 Task: Add an event with the title Marketing Campaign Tracking and Performance Assessment, date '2023/12/12', time 9:15 AM to 11:15 AMand add a description: A conference call with partners serves as a platform for collaborative discussions. It brings together representatives from different organizations or departments to exchange ideas, share updates, and address common challenges. The call enables open and interactive communication, fostering a sense of teamwork and cooperation among partners.Select event color  Graphite . Add location for the event as: 123 Alexanderplatz, Berlin, Germany, logged in from the account softage.5@softage.netand send the event invitation to softage.8@softage.net and softage.9@softage.net. Set a reminder for the event Weekly on Sunday
Action: Mouse moved to (75, 140)
Screenshot: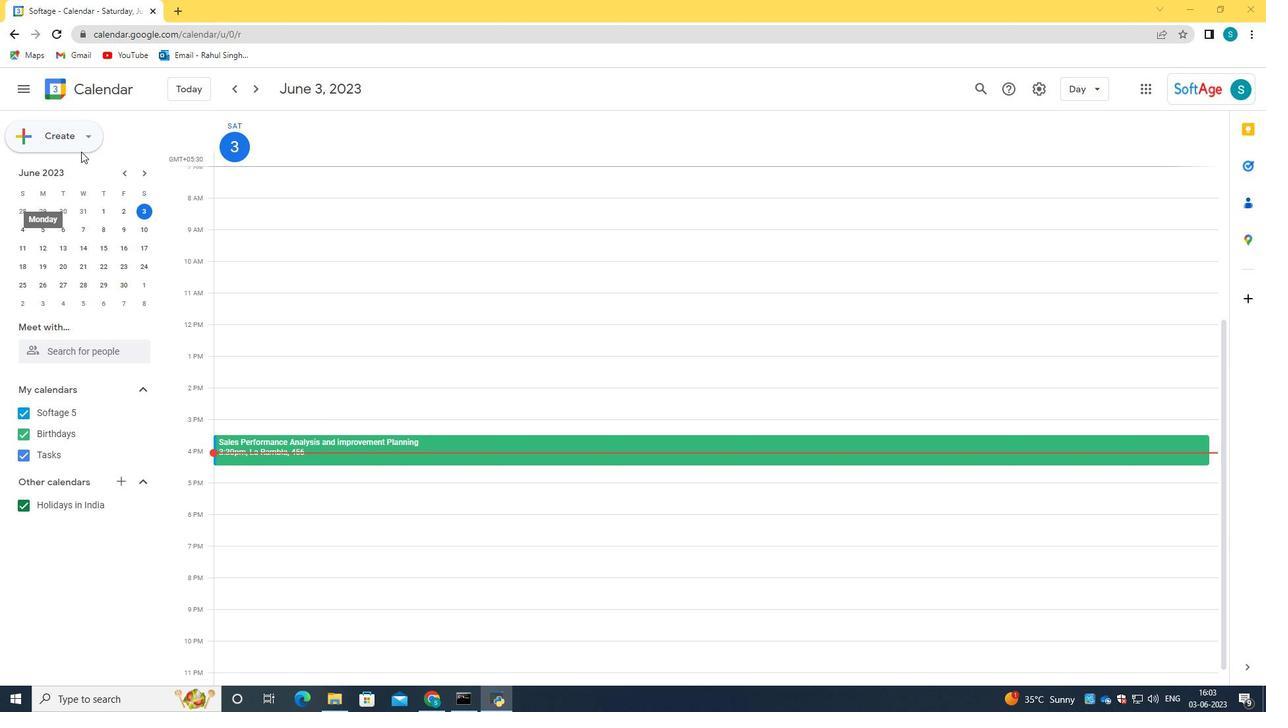 
Action: Mouse pressed left at (75, 140)
Screenshot: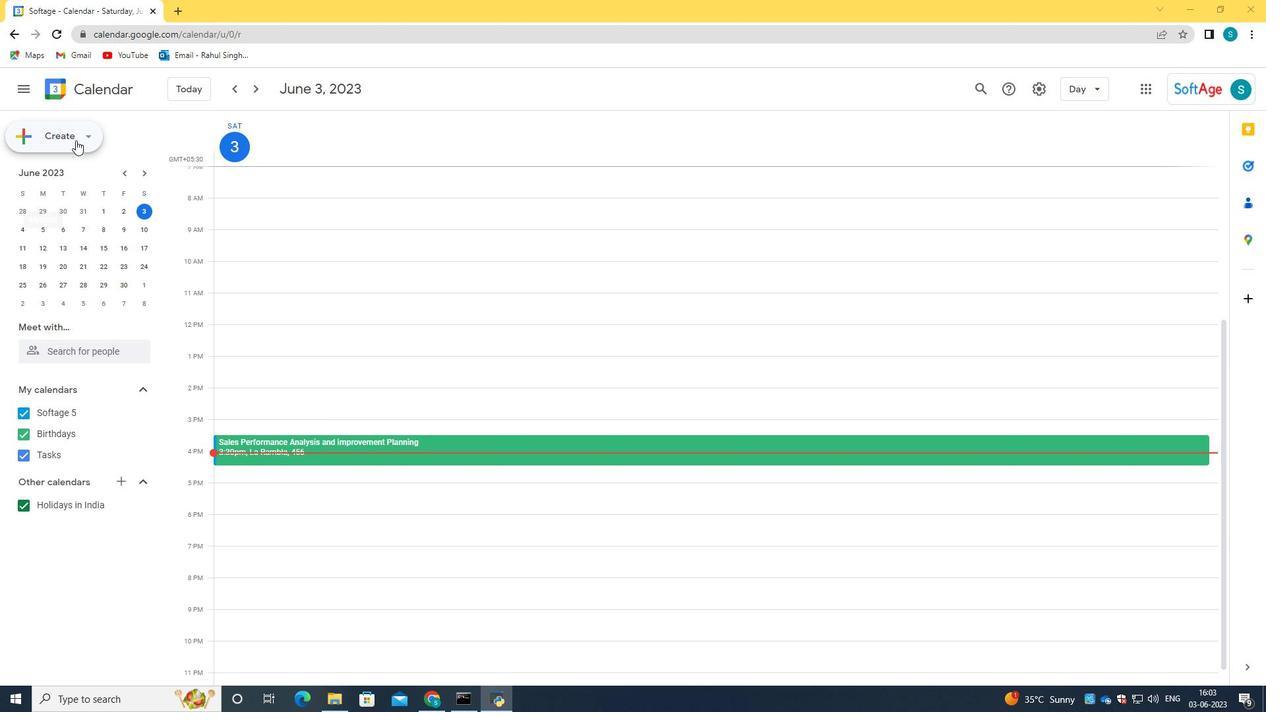
Action: Mouse moved to (73, 184)
Screenshot: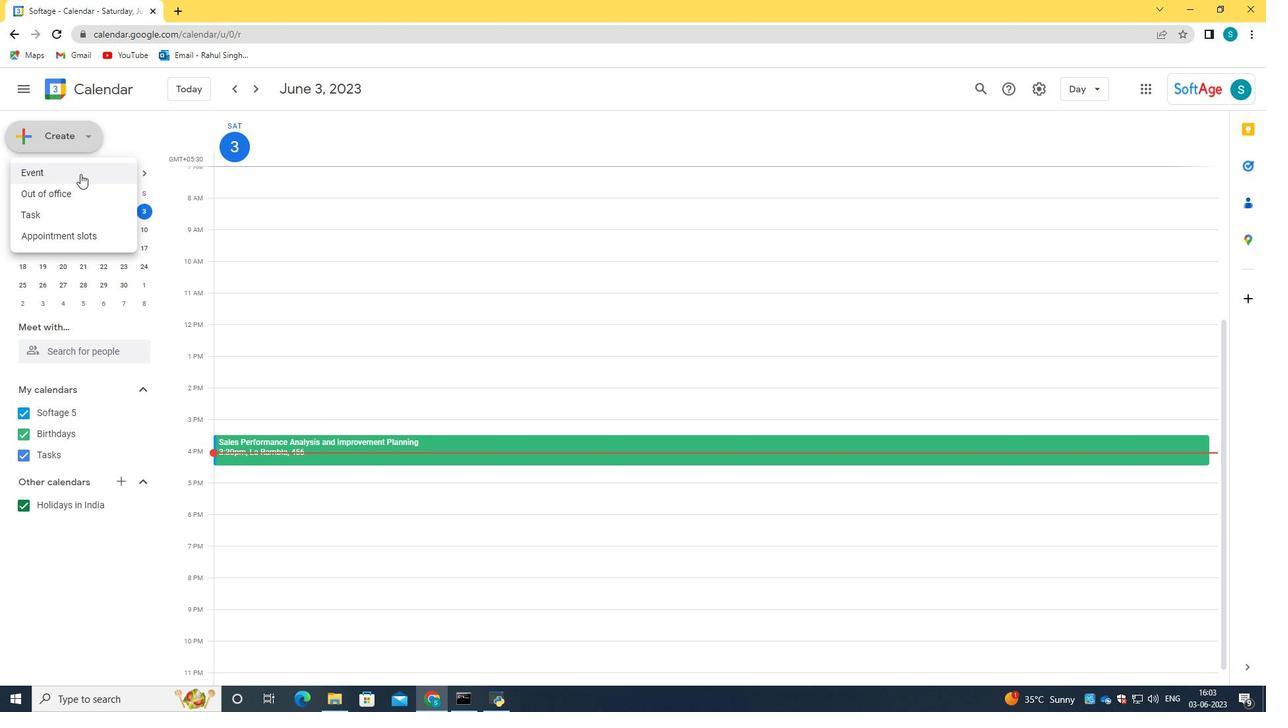 
Action: Mouse pressed left at (73, 184)
Screenshot: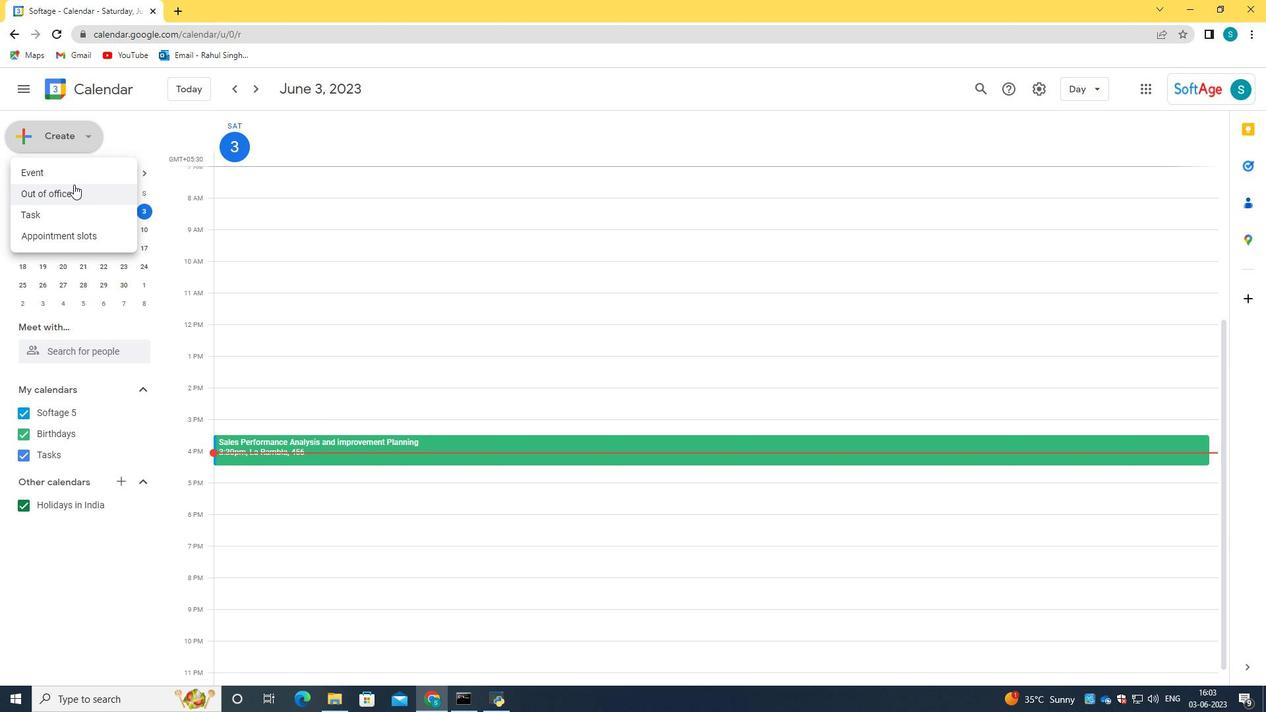 
Action: Mouse moved to (827, 214)
Screenshot: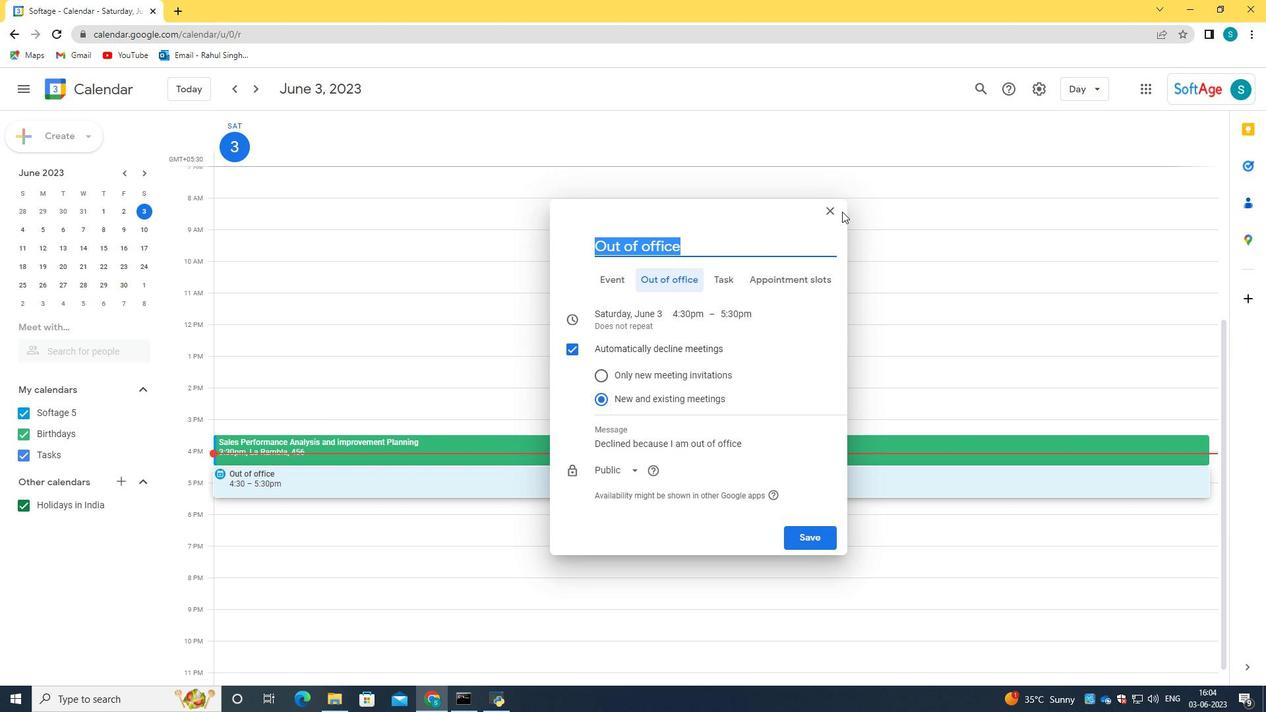 
Action: Mouse pressed left at (827, 214)
Screenshot: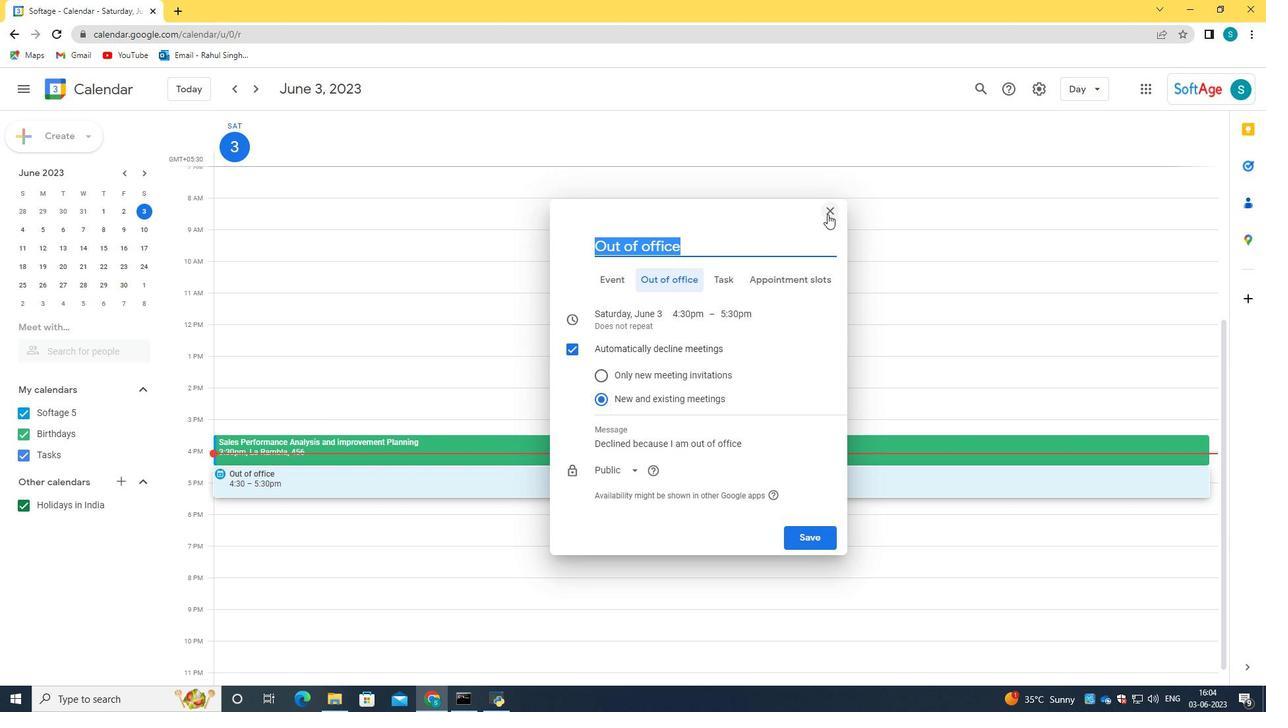 
Action: Mouse moved to (85, 143)
Screenshot: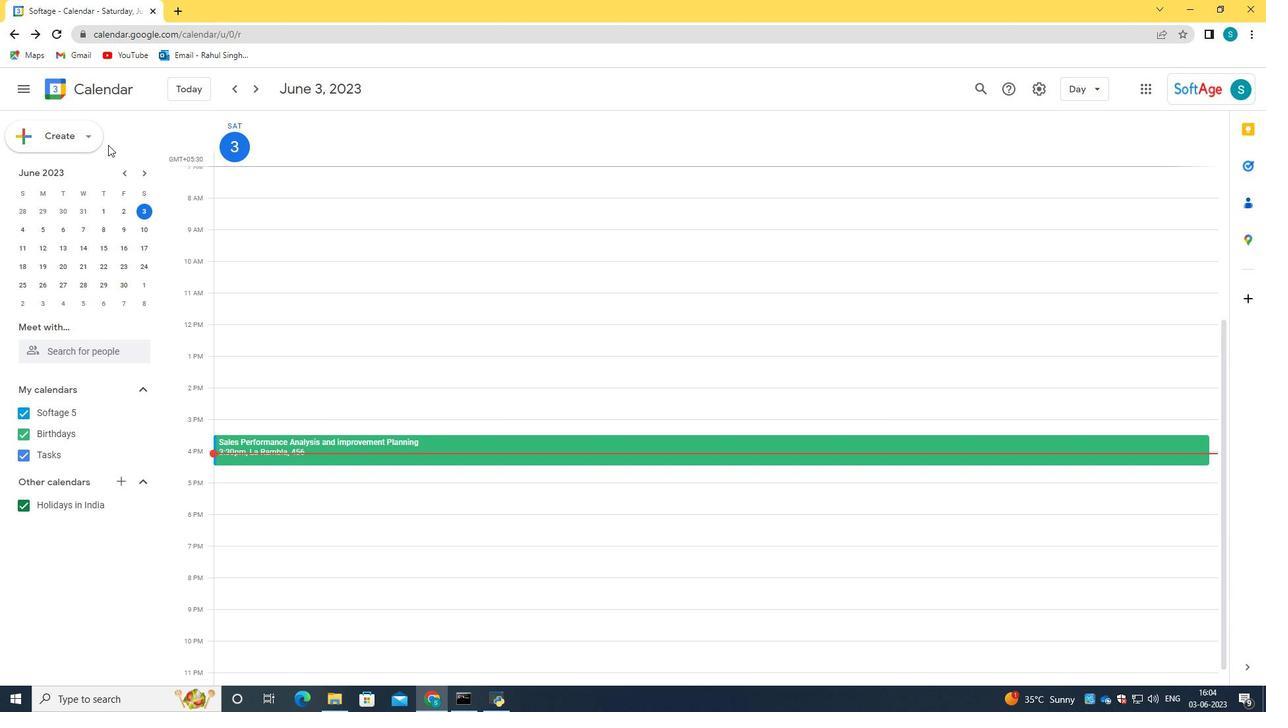 
Action: Mouse pressed left at (85, 143)
Screenshot: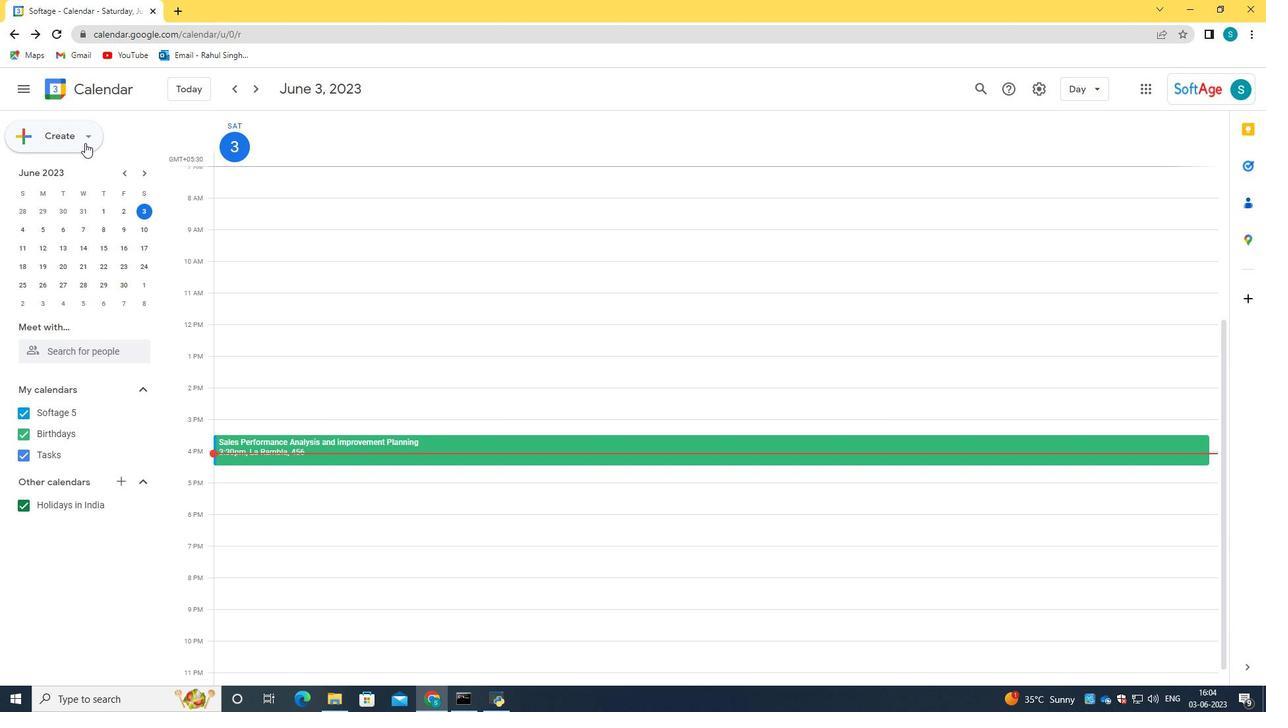 
Action: Mouse moved to (77, 171)
Screenshot: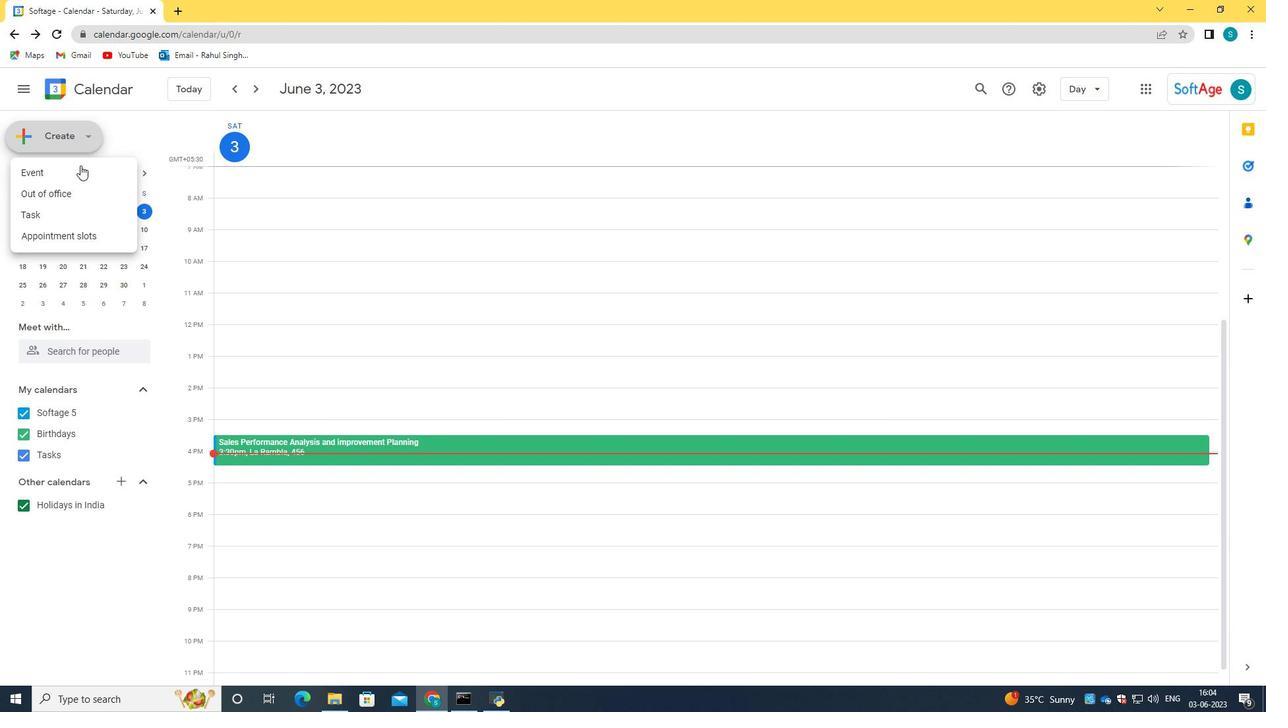 
Action: Mouse pressed left at (77, 171)
Screenshot: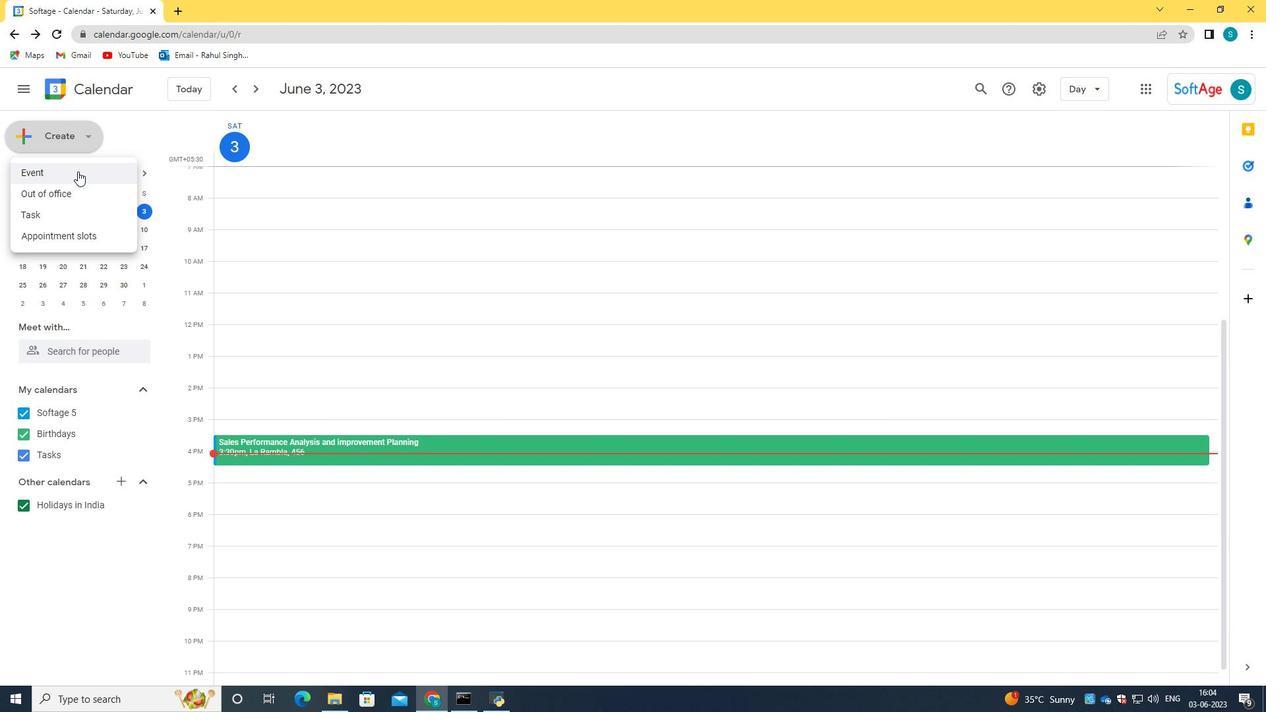 
Action: Mouse moved to (744, 532)
Screenshot: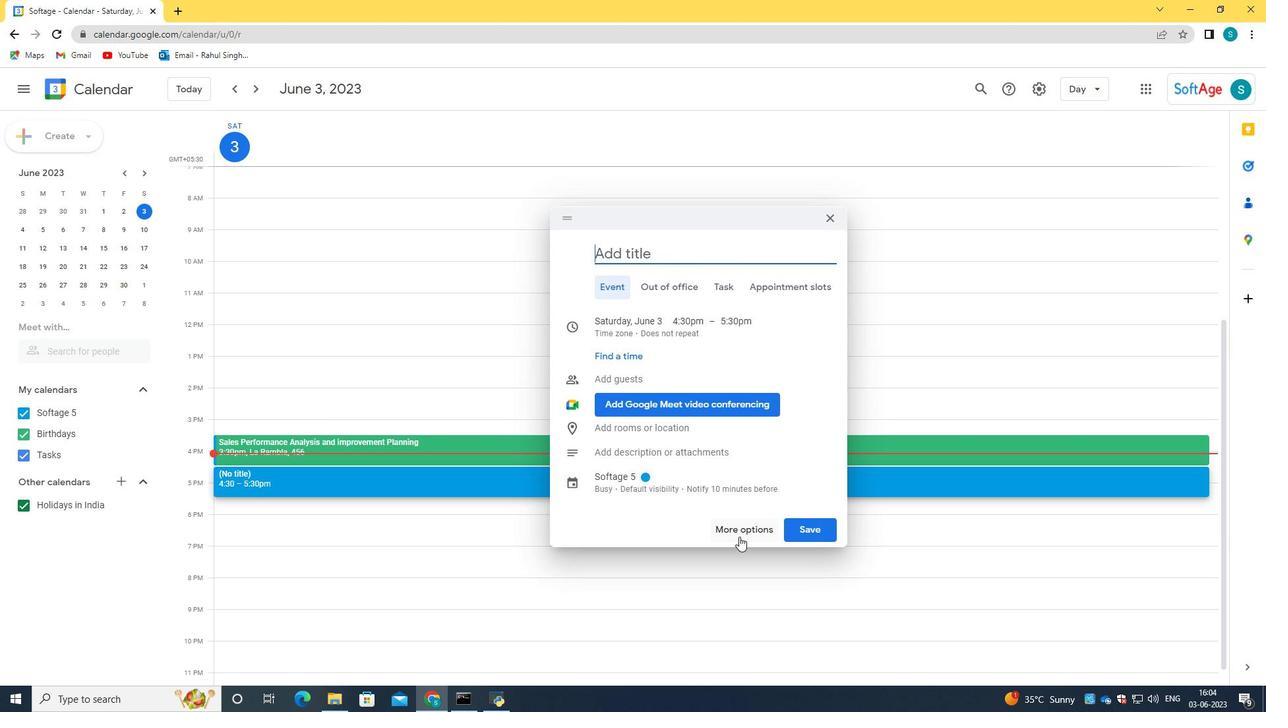 
Action: Mouse pressed left at (744, 532)
Screenshot: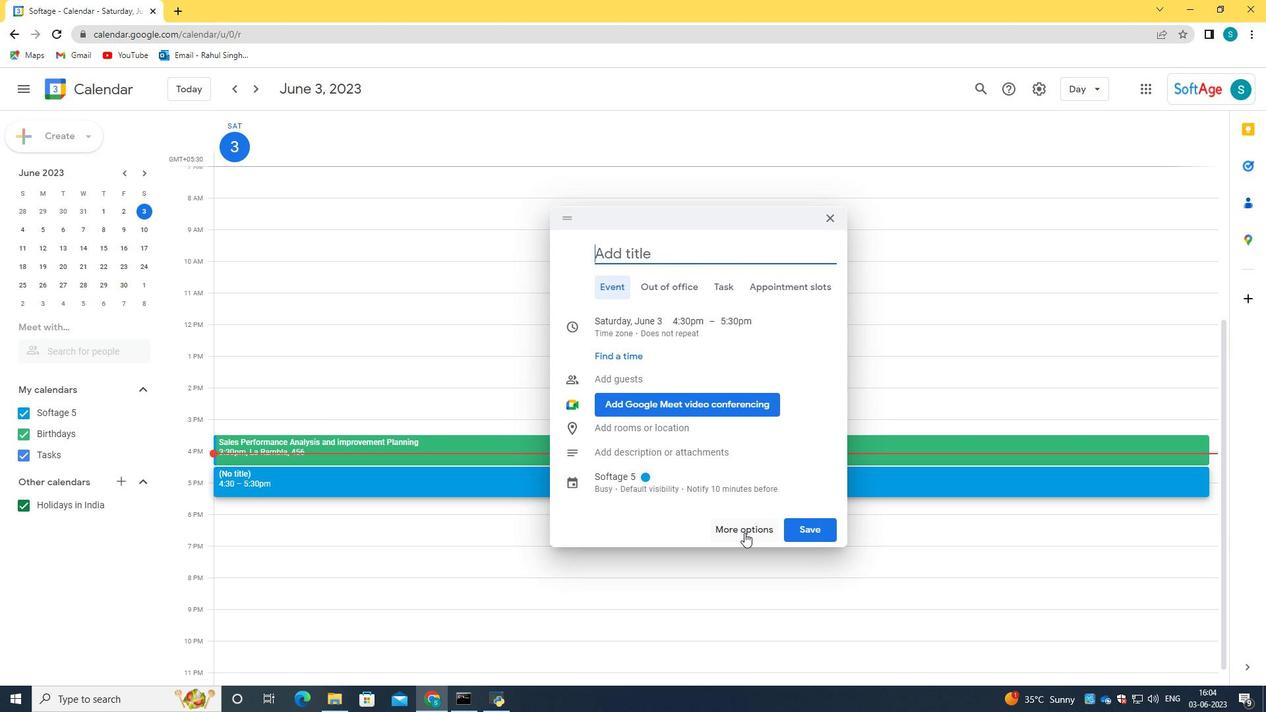 
Action: Mouse moved to (123, 93)
Screenshot: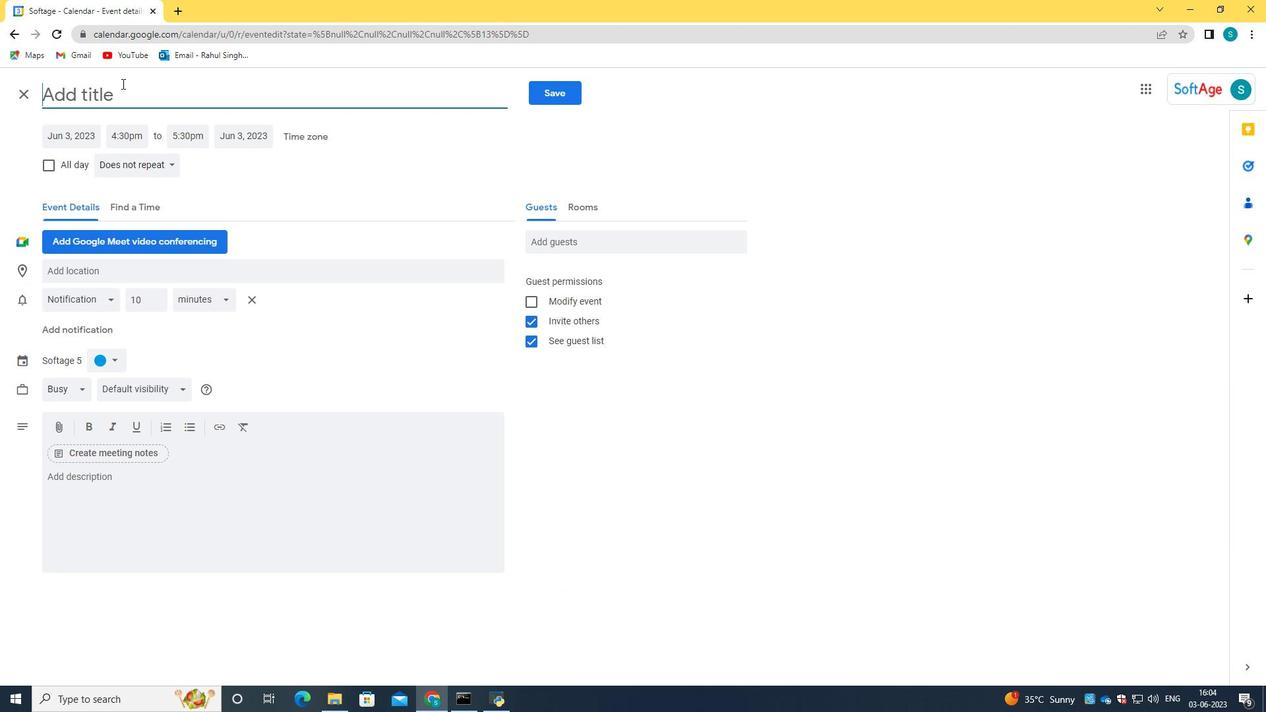 
Action: Mouse pressed left at (123, 93)
Screenshot: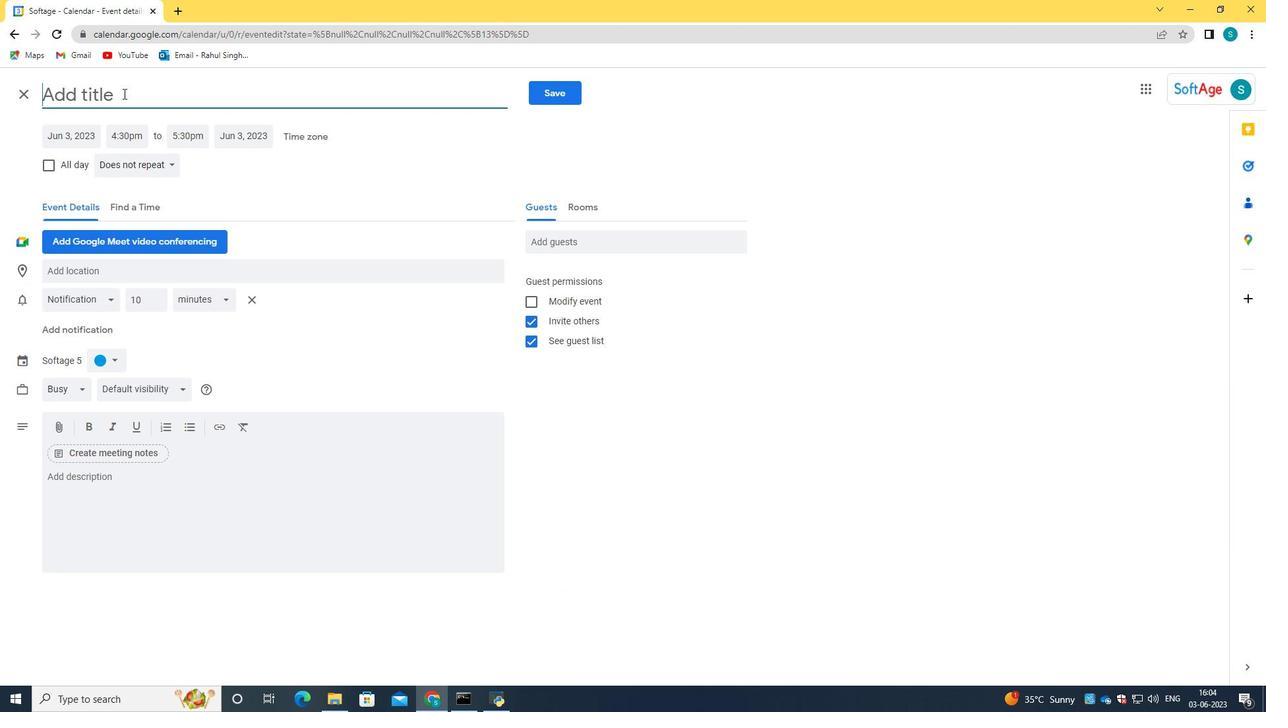 
Action: Key pressed <Key.caps_lock>M<Key.caps_lock>arketing<Key.space><Key.caps_lock>C<Key.caps_lock>ampaign<Key.space><Key.caps_lock>T<Key.caps_lock>racji<Key.backspace><Key.backspace>king<Key.space><Key.caps_lock><Key.caps_lock>and<Key.space><Key.caps_lock>P<Key.caps_lock>erformance<Key.space><Key.caps_lock>A<Key.caps_lock>ssessment
Screenshot: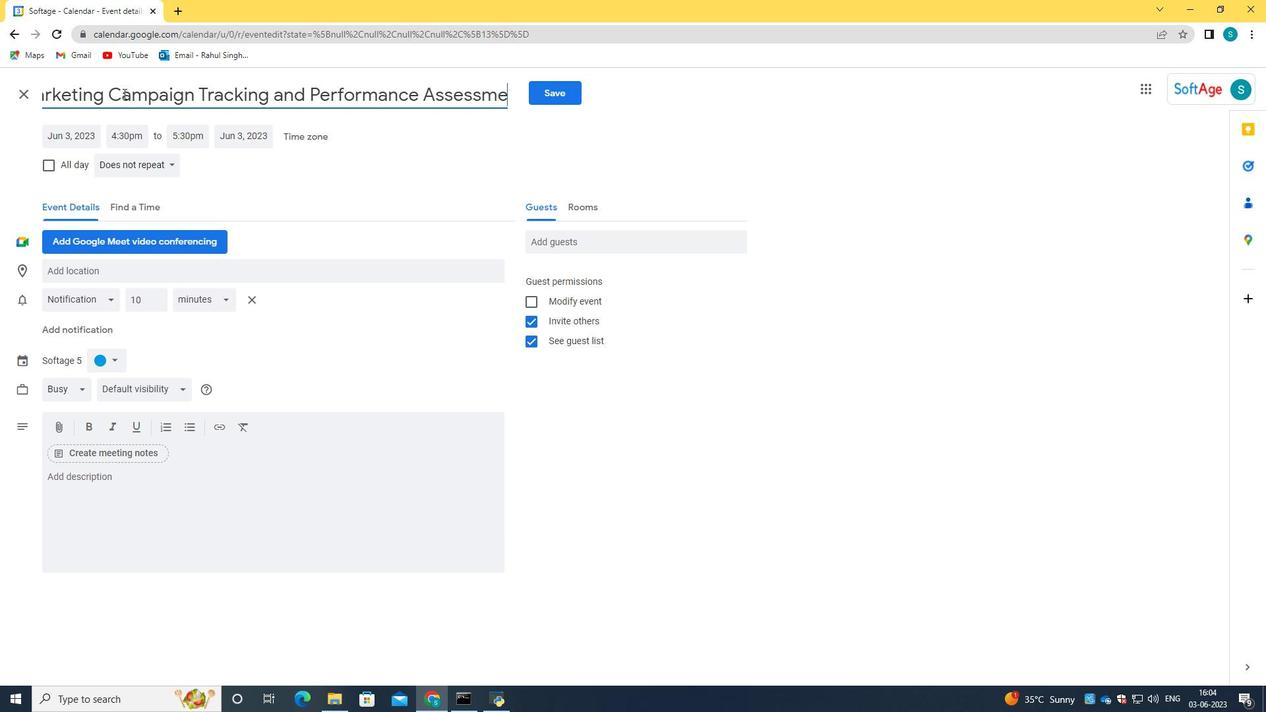 
Action: Mouse moved to (65, 138)
Screenshot: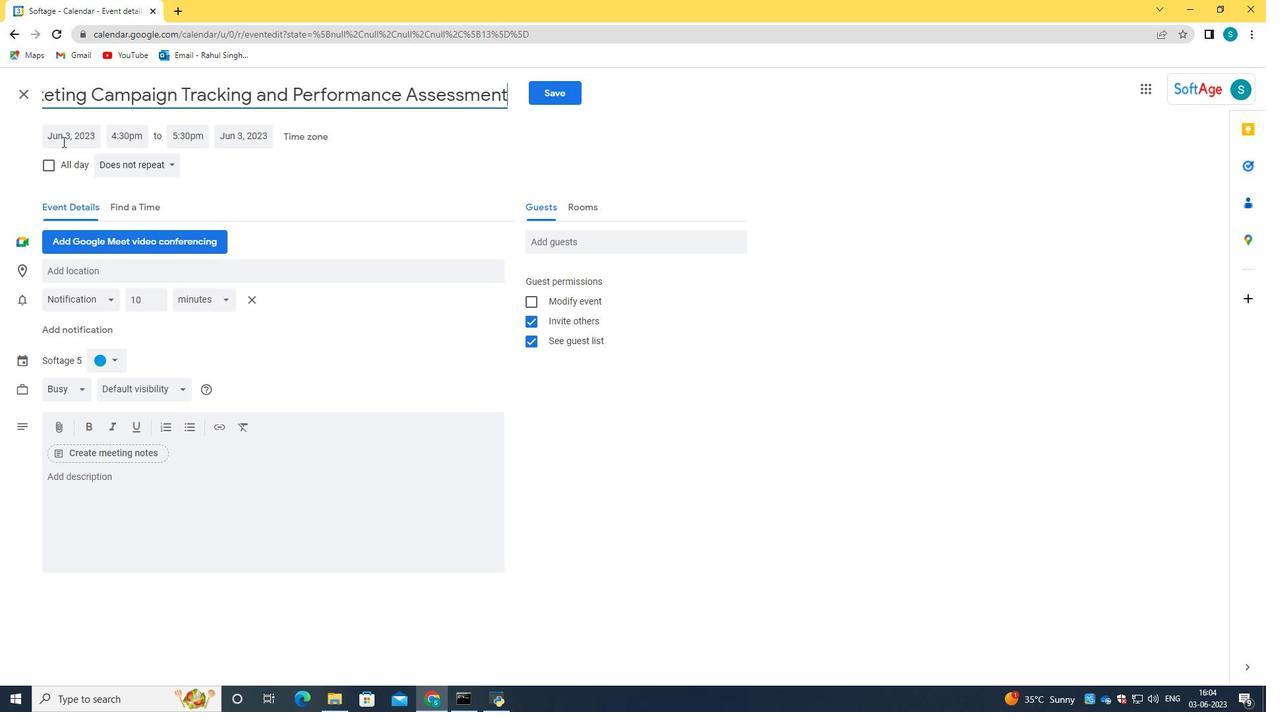 
Action: Mouse pressed left at (65, 138)
Screenshot: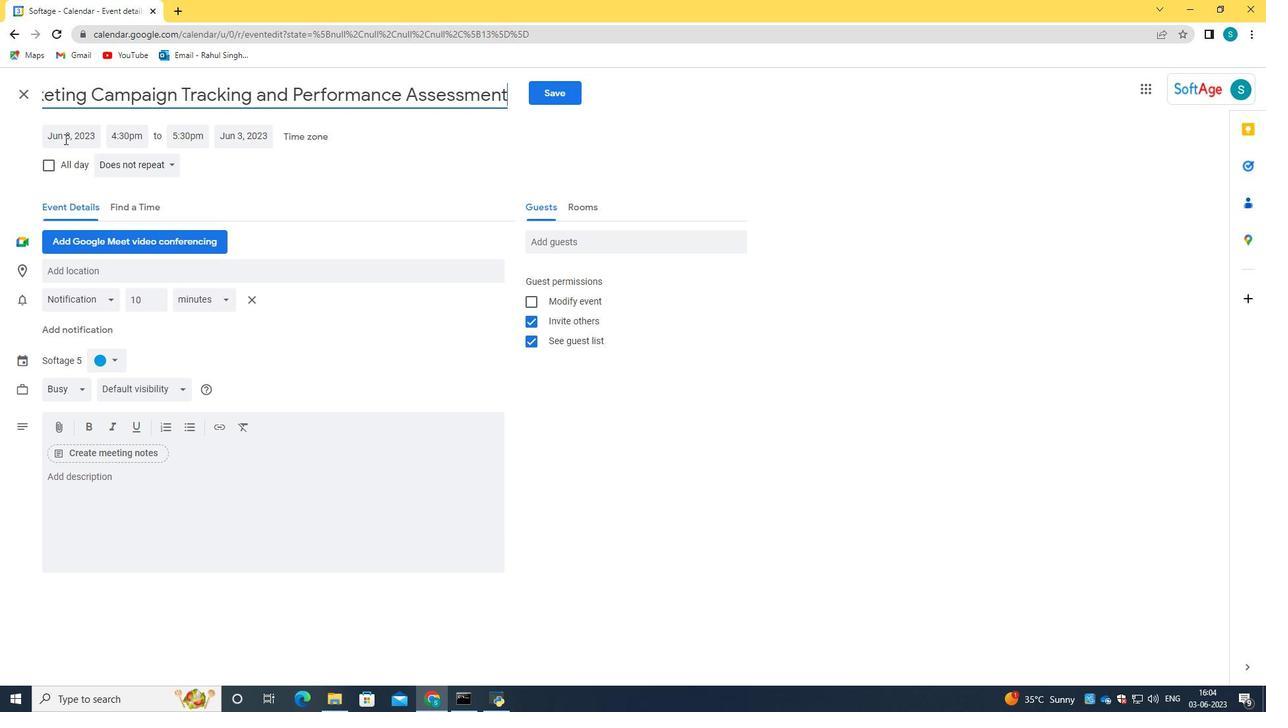 
Action: Key pressed 2023/12/12<Key.tab>09<Key.shift_r>:15<Key.space>ma<Key.tab>11<Key.shift_r>:15<Key.space>am
Screenshot: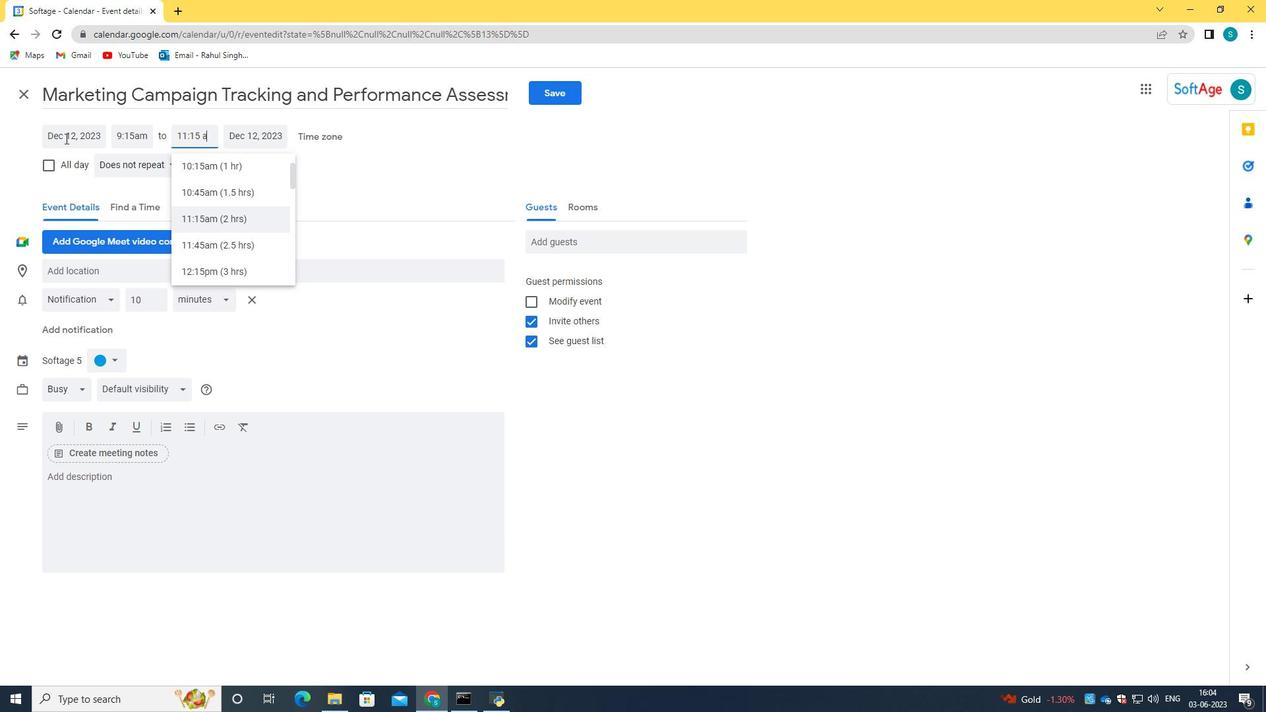 
Action: Mouse moved to (213, 220)
Screenshot: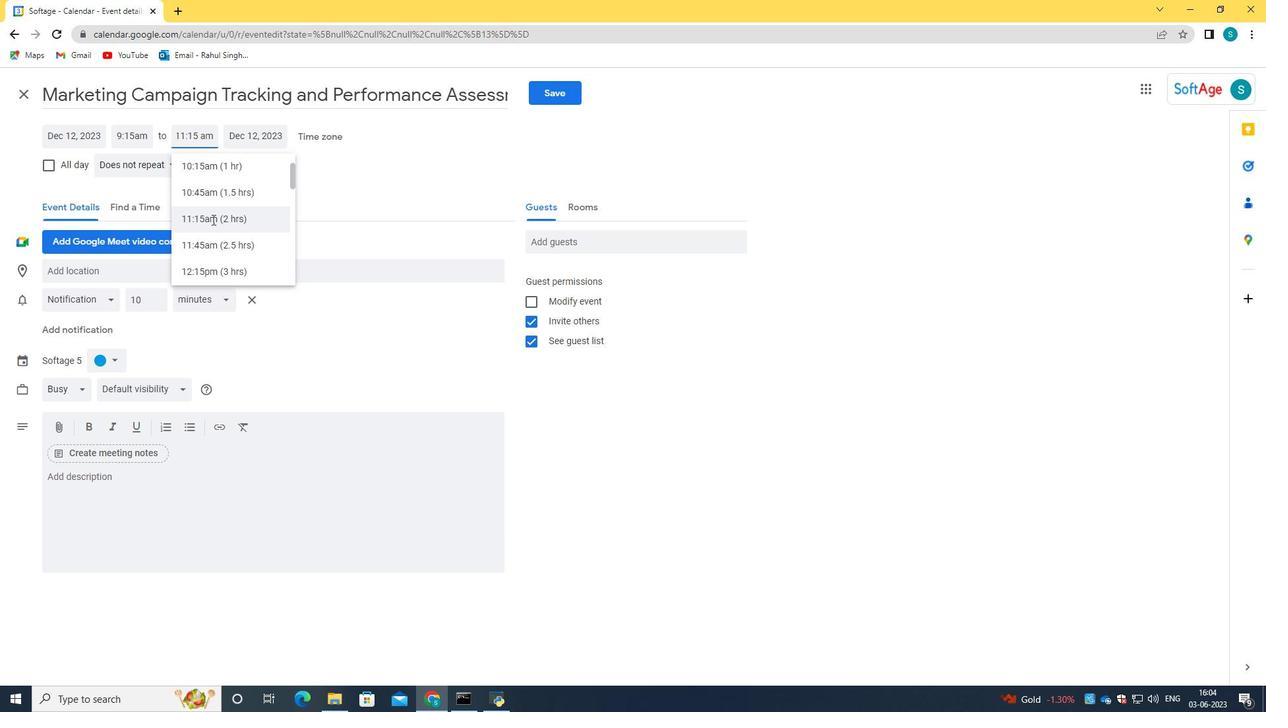 
Action: Mouse pressed left at (213, 220)
Screenshot: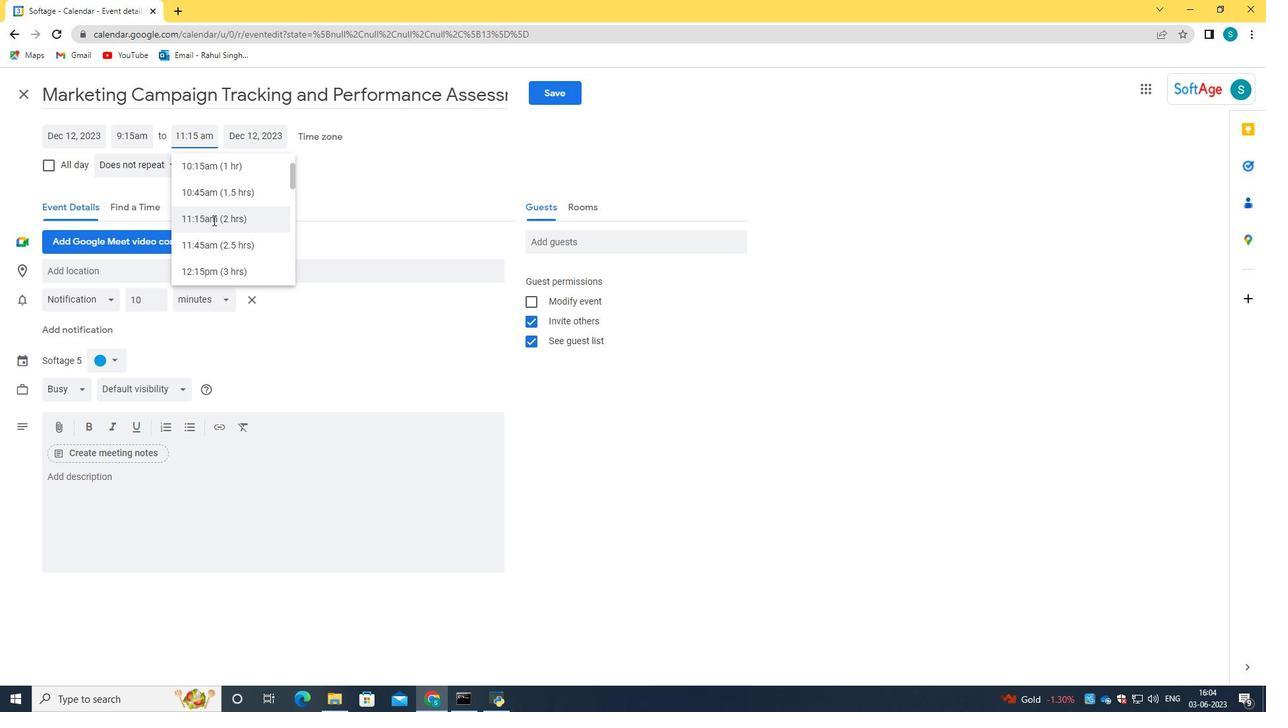 
Action: Mouse moved to (163, 494)
Screenshot: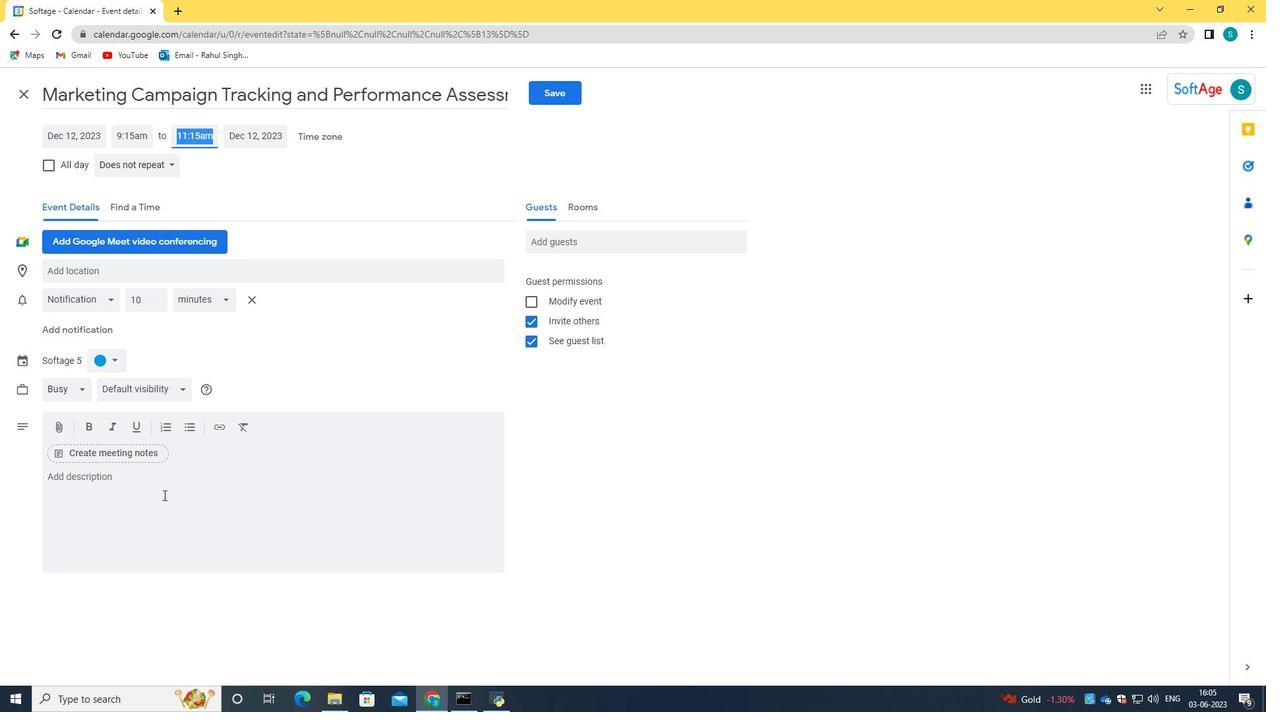 
Action: Mouse pressed left at (163, 494)
Screenshot: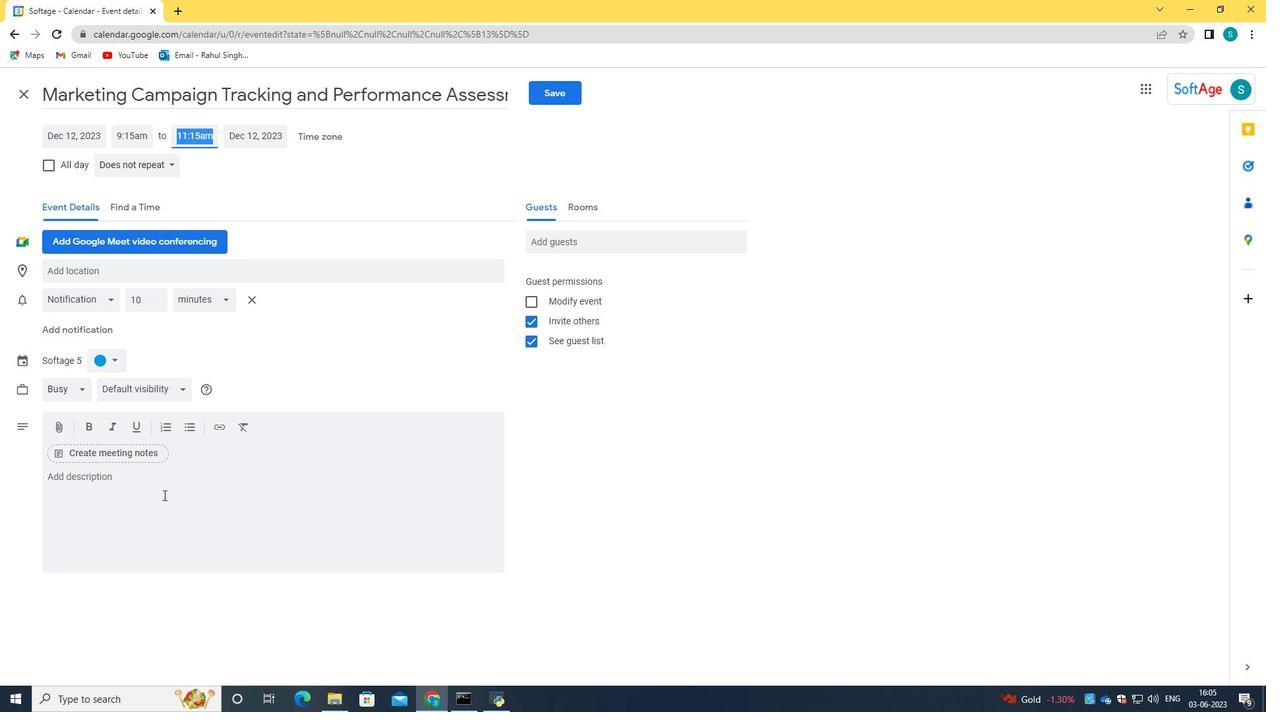 
Action: Key pressed <Key.caps_lock>A<Key.space><Key.caps_lock>c<Key.caps_lock>ON<Key.backspace><Key.backspace><Key.caps_lock>onference<Key.space>call<Key.space>with<Key.space>partners<Key.space>serve<Key.space><Key.backspace>s<Key.space>as<Key.space>a<Key.space>plateform<Key.space>for<Key.space><Key.backspace><Key.backspace><Key.backspace><Key.backspace><Key.backspace><Key.backspace><Key.backspace><Key.backspace><Key.backspace><Key.backspace>form<Key.space>for<Key.space>collaborative<Key.space>discusions.<Key.space><Key.caps_lock><Key.backspace><Key.backspace><Key.backspace><Key.backspace><Key.backspace><Key.backspace>SIONS<Key.backspace><Key.backspace><Key.backspace><Key.backspace><Key.caps_lock>s<Key.backspace><Key.backspace>sions.<Key.space><Key.caps_lock>I<Key.caps_lock>t<Key.space>brings<Key.space>together<Key.space>representatives<Key.space>from<Key.space>different<Key.space>organizations<Key.space>or<Key.space>departn<Key.backspace>ments<Key.space>to<Key.space>exchange<Key.space>ideas,<Key.space>share<Key.space>upsd=<Key.backspace><Key.backspace><Key.backspace>dates,<Key.space>and<Key.space>address<Key.space>common<Key.space>challenges.<Key.space><Key.caps_lock>T<Key.caps_lock>he<Key.space>call<Key.space>enables<Key.space>open<Key.space>and<Key.space>interactive<Key.space>communication,<Key.space>fostering<Key.space>a<Key.space>sence<Key.backspace><Key.backspace>se<Key.space>of<Key.space>teamwoek<Key.backspace><Key.backspace>rk<Key.space>and<Key.space>cooperation<Key.space>among<Key.space>partners.
Screenshot: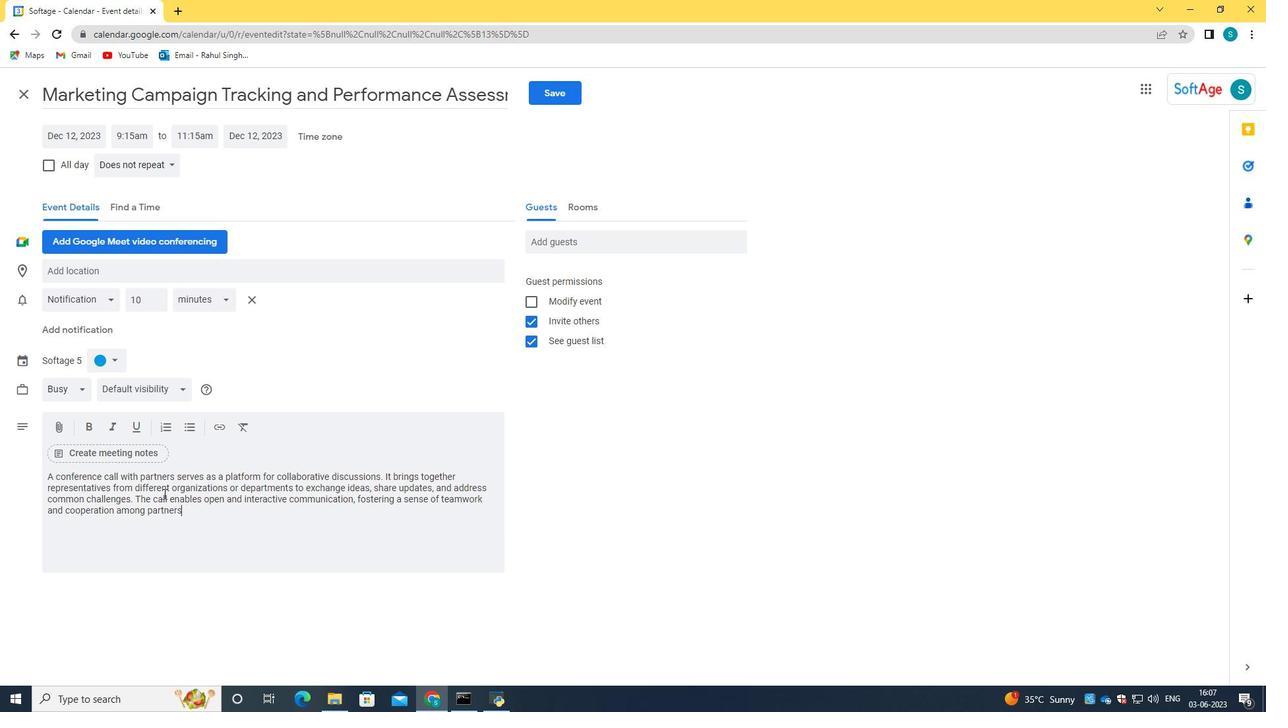 
Action: Mouse moved to (102, 358)
Screenshot: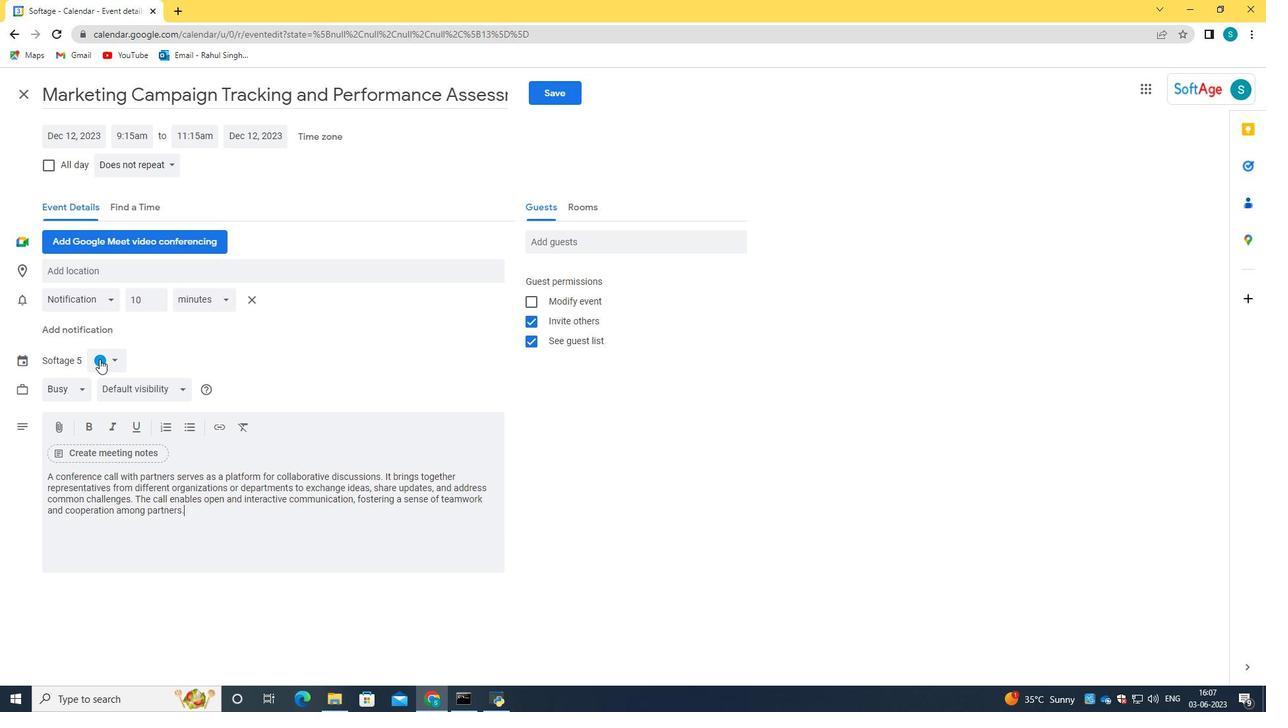 
Action: Mouse pressed left at (102, 358)
Screenshot: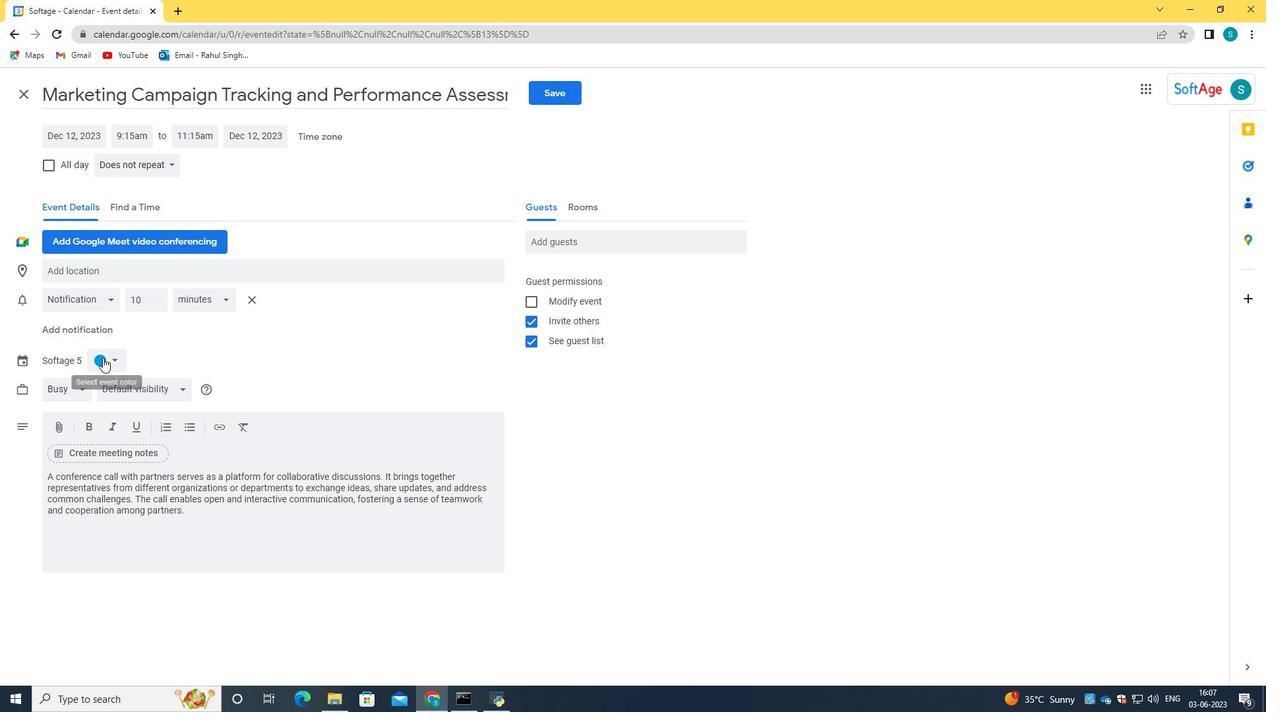 
Action: Mouse moved to (120, 426)
Screenshot: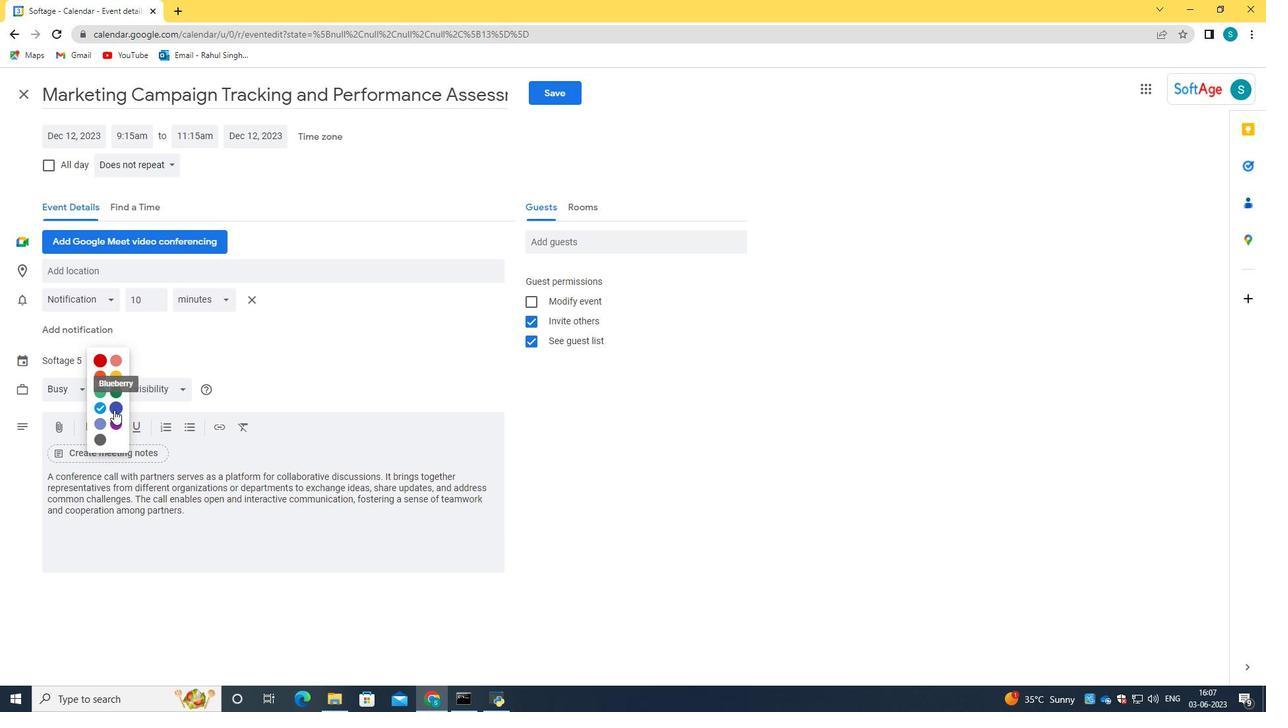 
Action: Mouse pressed left at (120, 426)
Screenshot: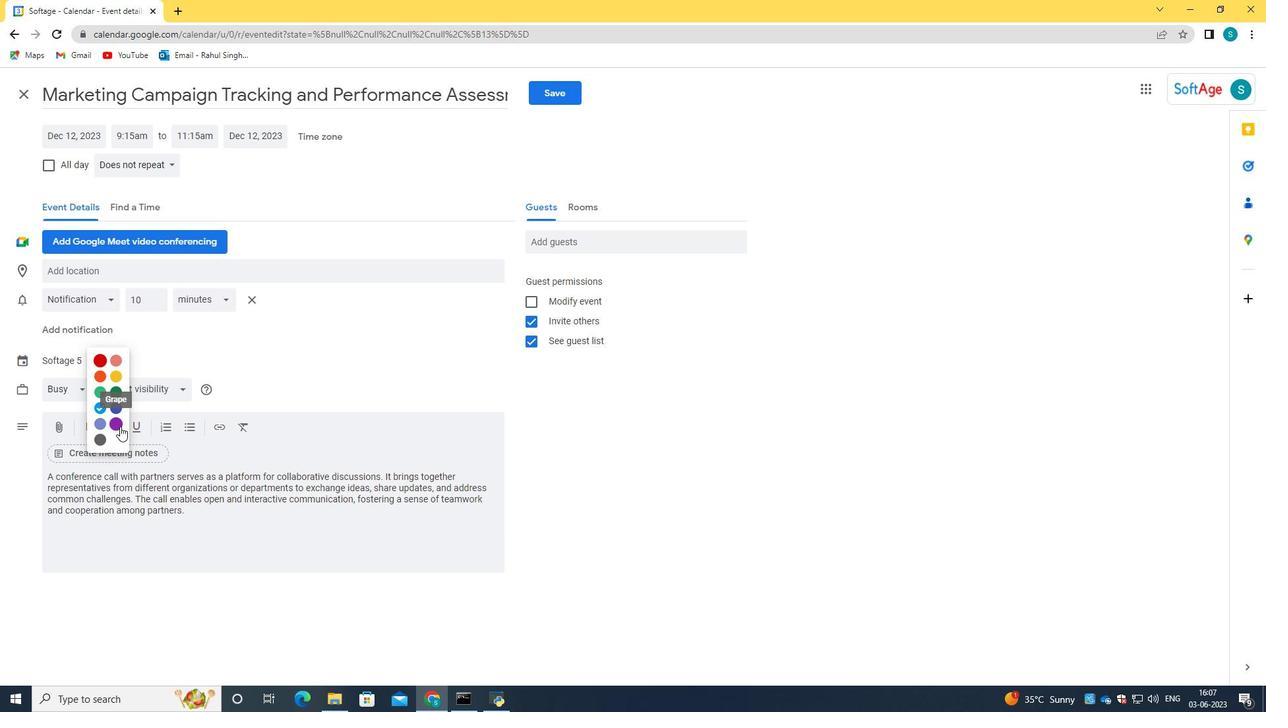 
Action: Mouse moved to (122, 273)
Screenshot: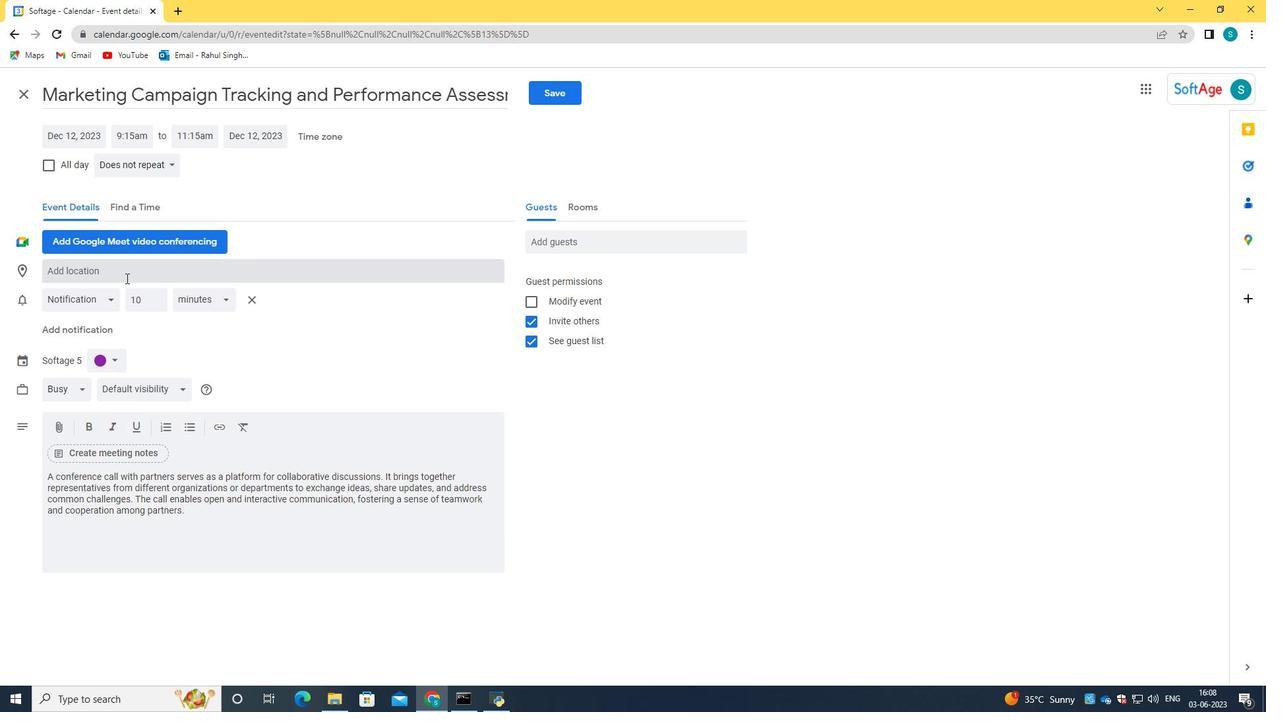 
Action: Mouse pressed left at (122, 273)
Screenshot: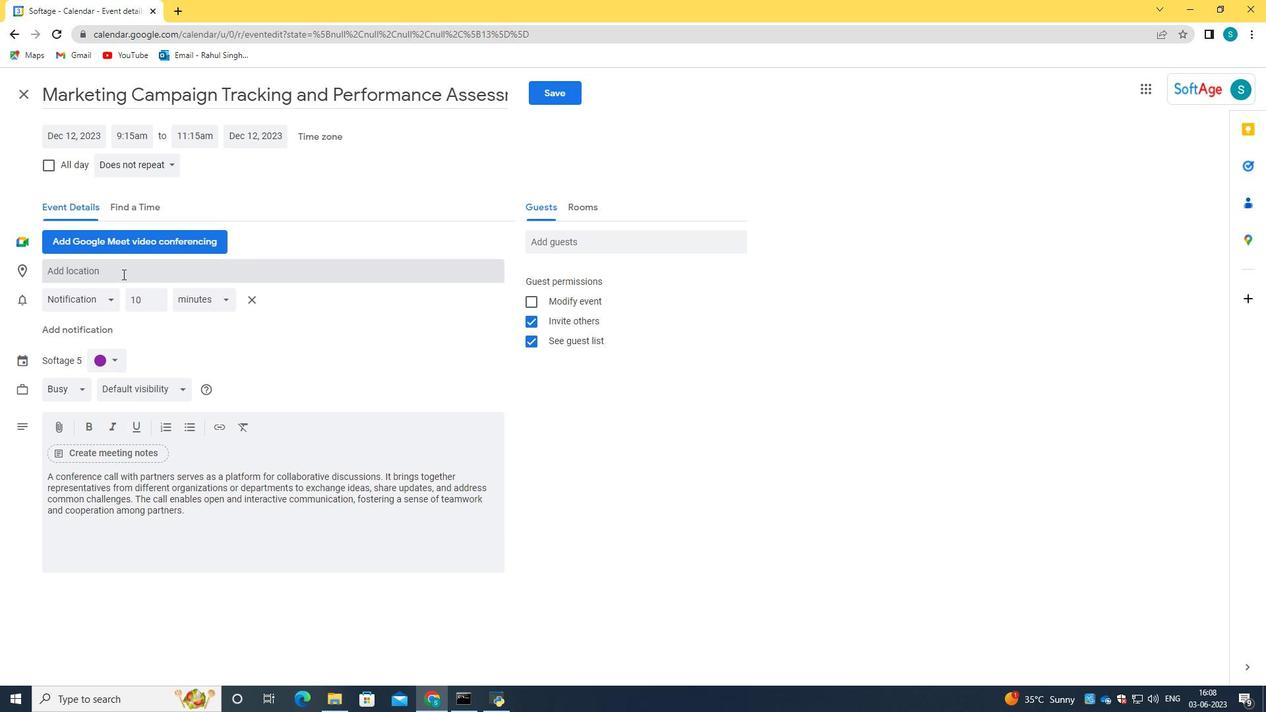 
Action: Mouse moved to (123, 273)
Screenshot: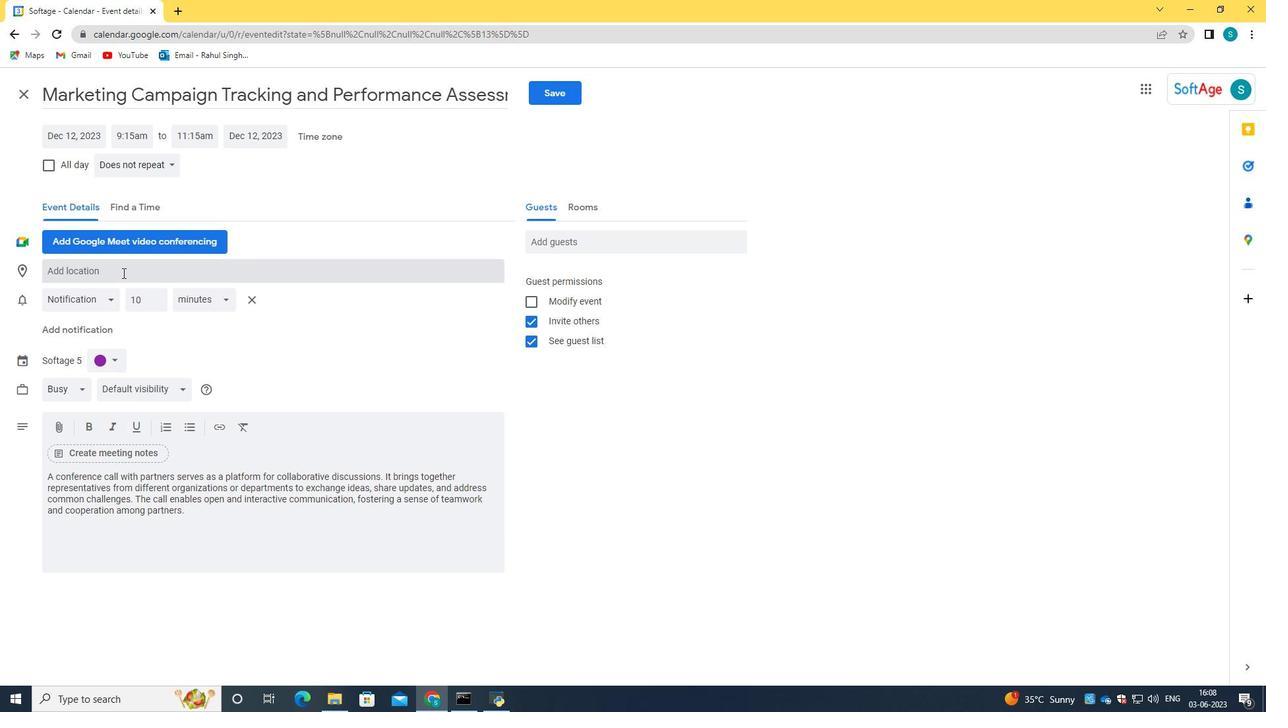
Action: Key pressed 123<Key.space><Key.caps_lock>A<Key.caps_lock>lexanderplatz,<Key.space><Key.caps_lock>B<Key.caps_lock>erlin,<Key.space><Key.caps_lock>G<Key.caps_lock>ermany
Screenshot: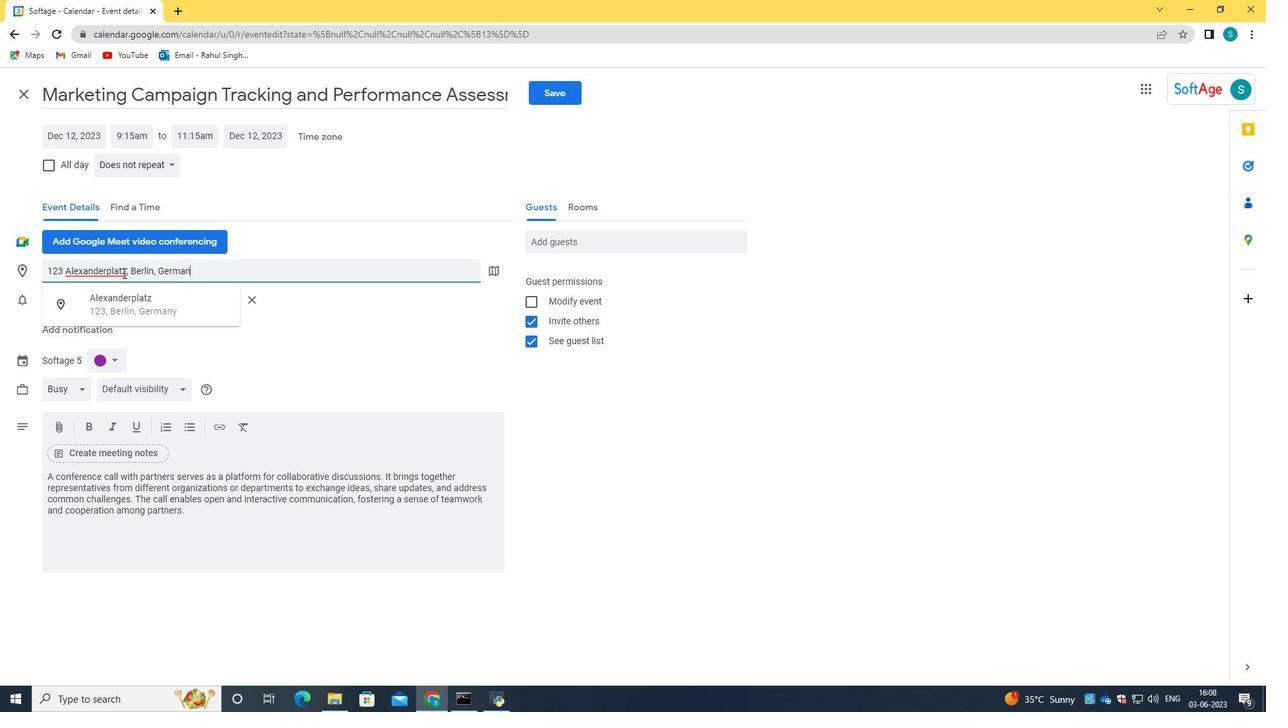 
Action: Mouse moved to (97, 294)
Screenshot: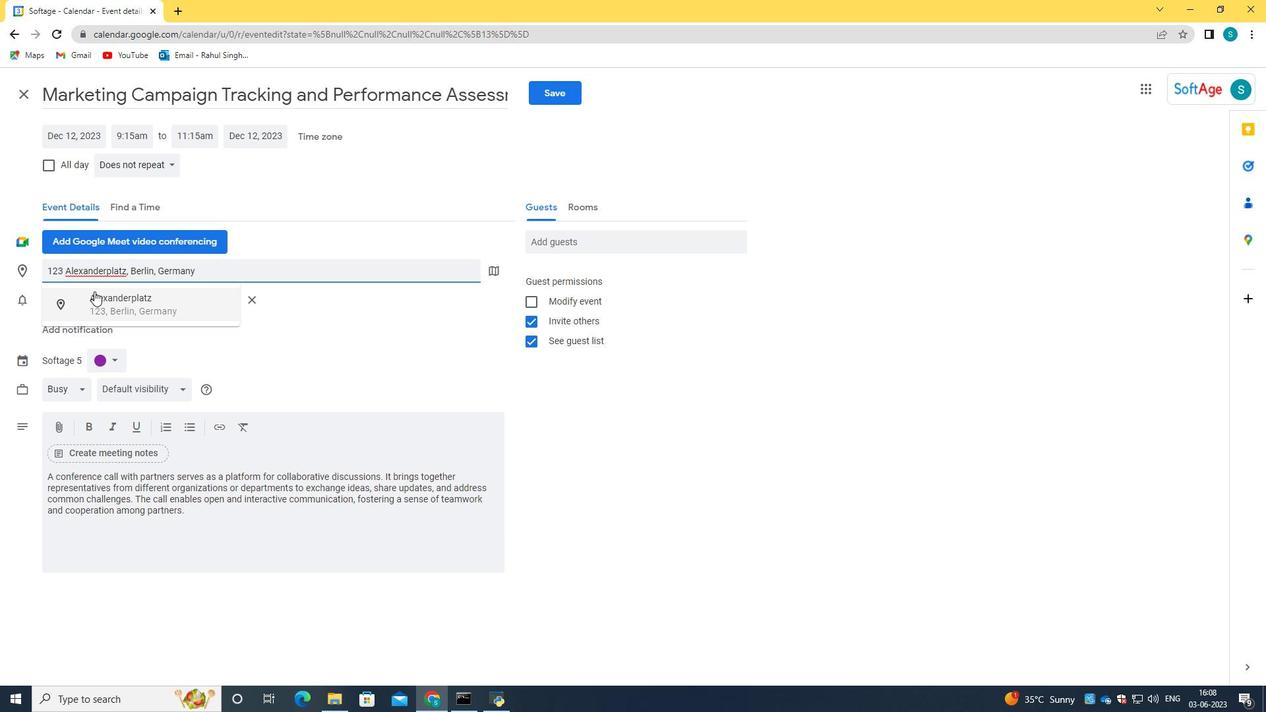
Action: Mouse pressed left at (97, 294)
Screenshot: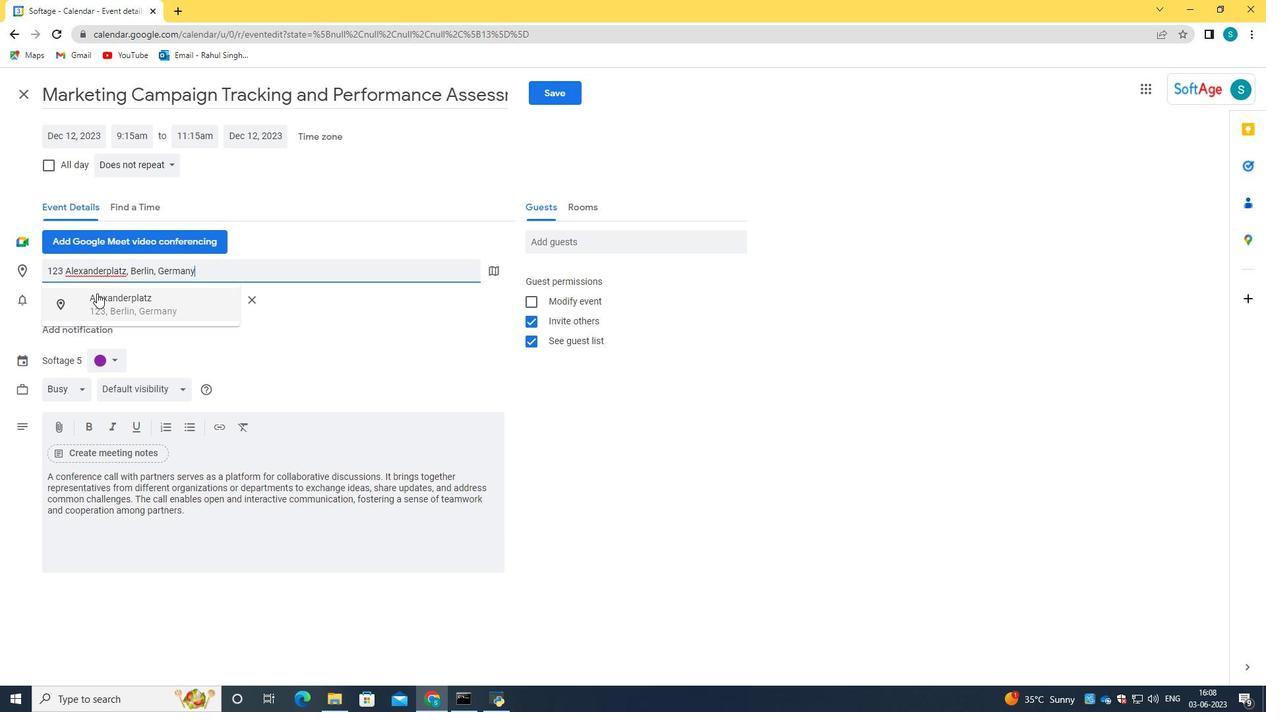 
Action: Mouse moved to (618, 243)
Screenshot: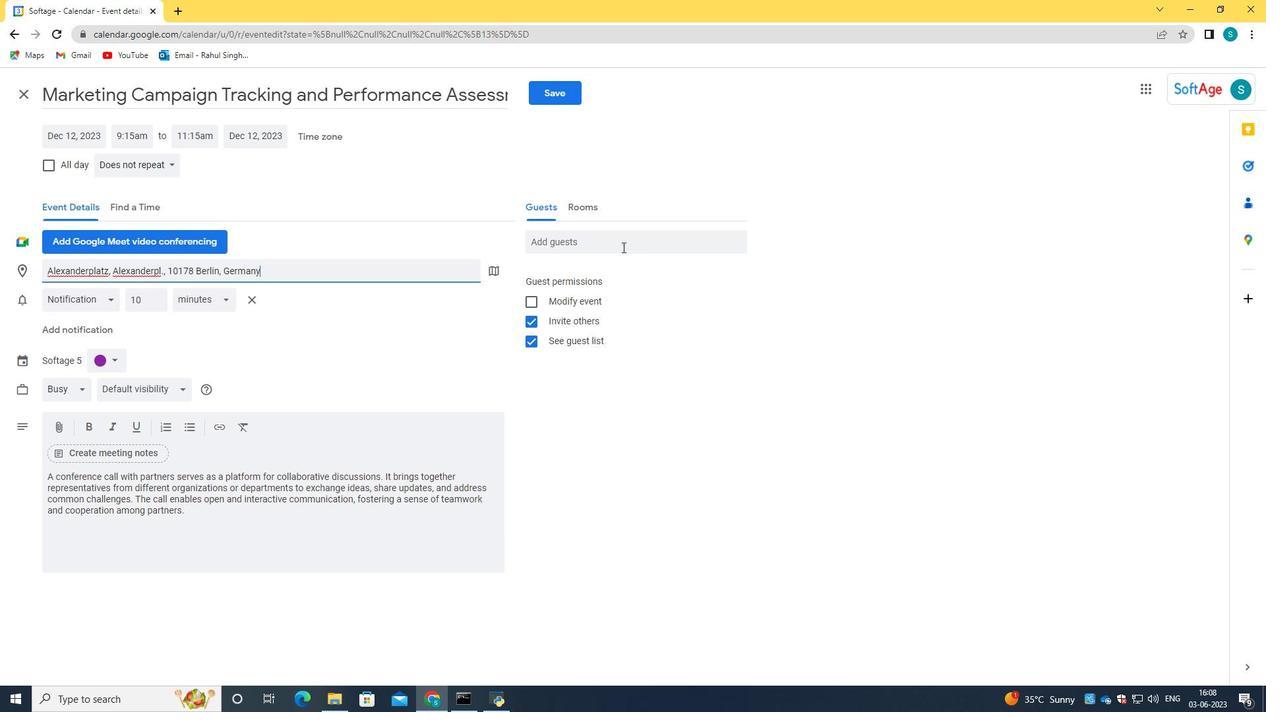 
Action: Mouse pressed left at (618, 243)
Screenshot: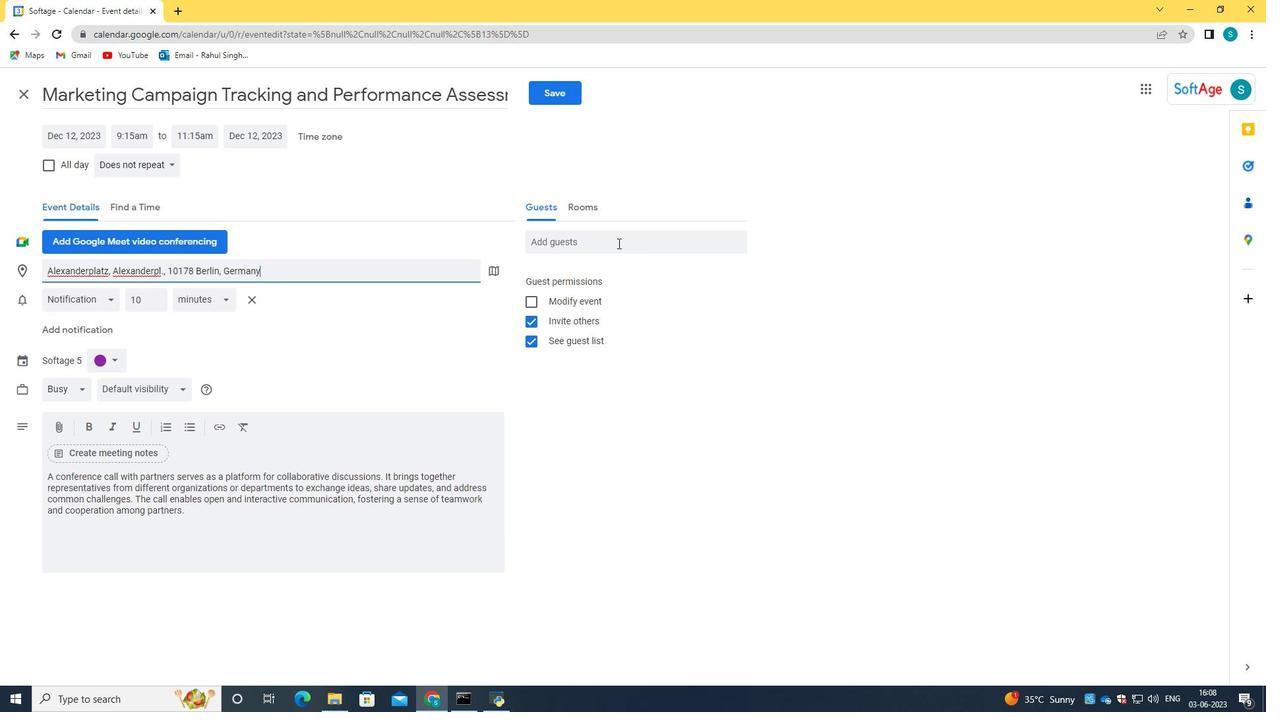 
Action: Key pressed softage.8<Key.shift>@sp<Key.backspace>i<Key.backspace>od<Key.backspace>ftage.net<Key.tab>softage.9<Key.shift>@softage/<Key.backspace>.net
Screenshot: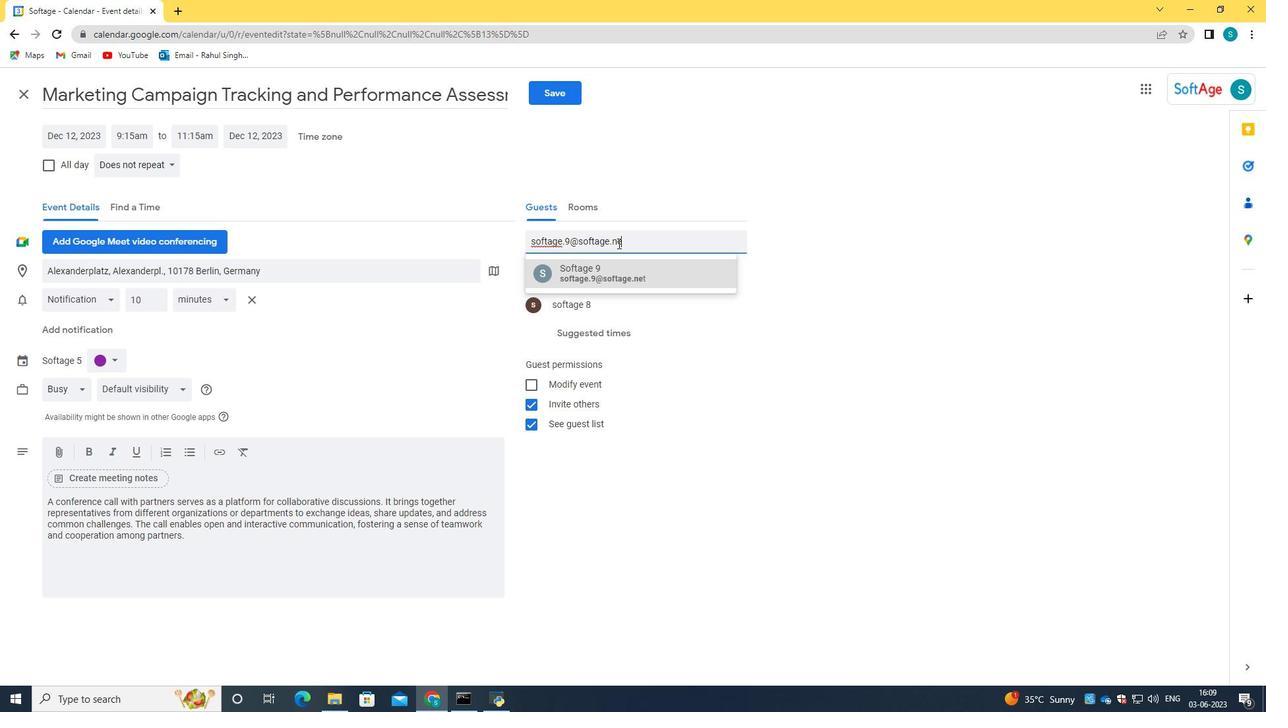 
Action: Mouse moved to (624, 277)
Screenshot: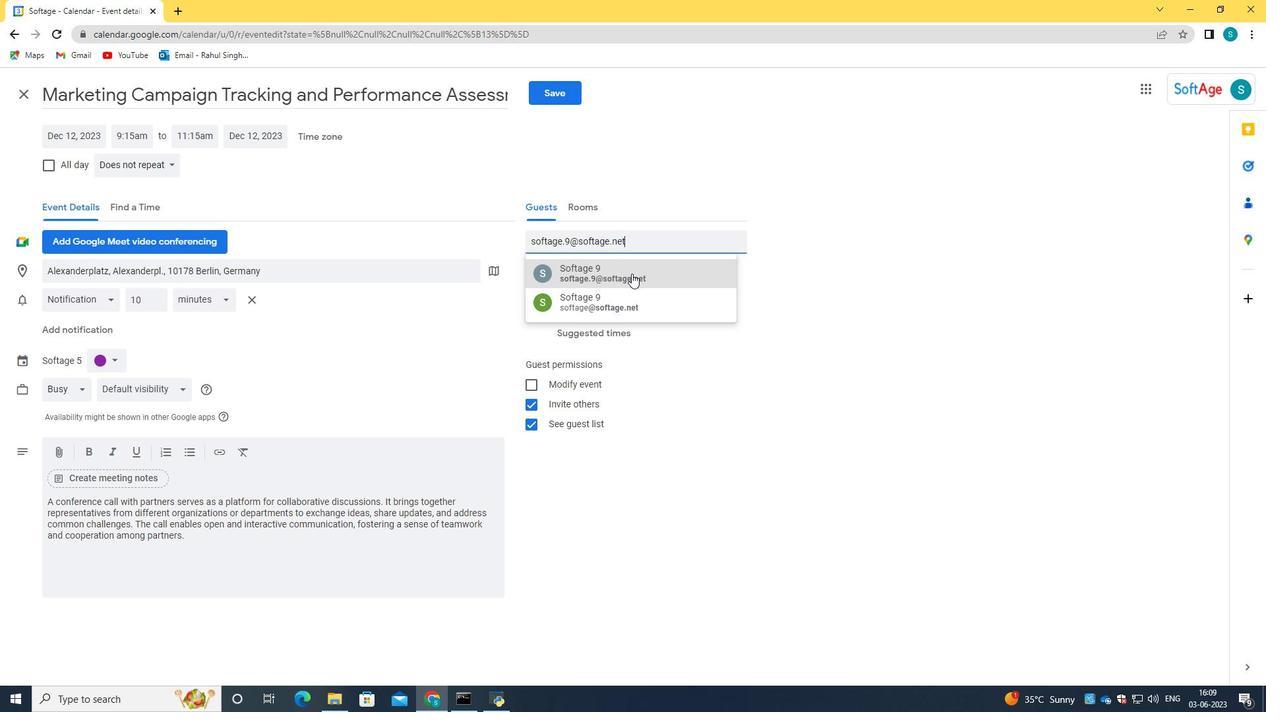 
Action: Mouse pressed left at (624, 277)
Screenshot: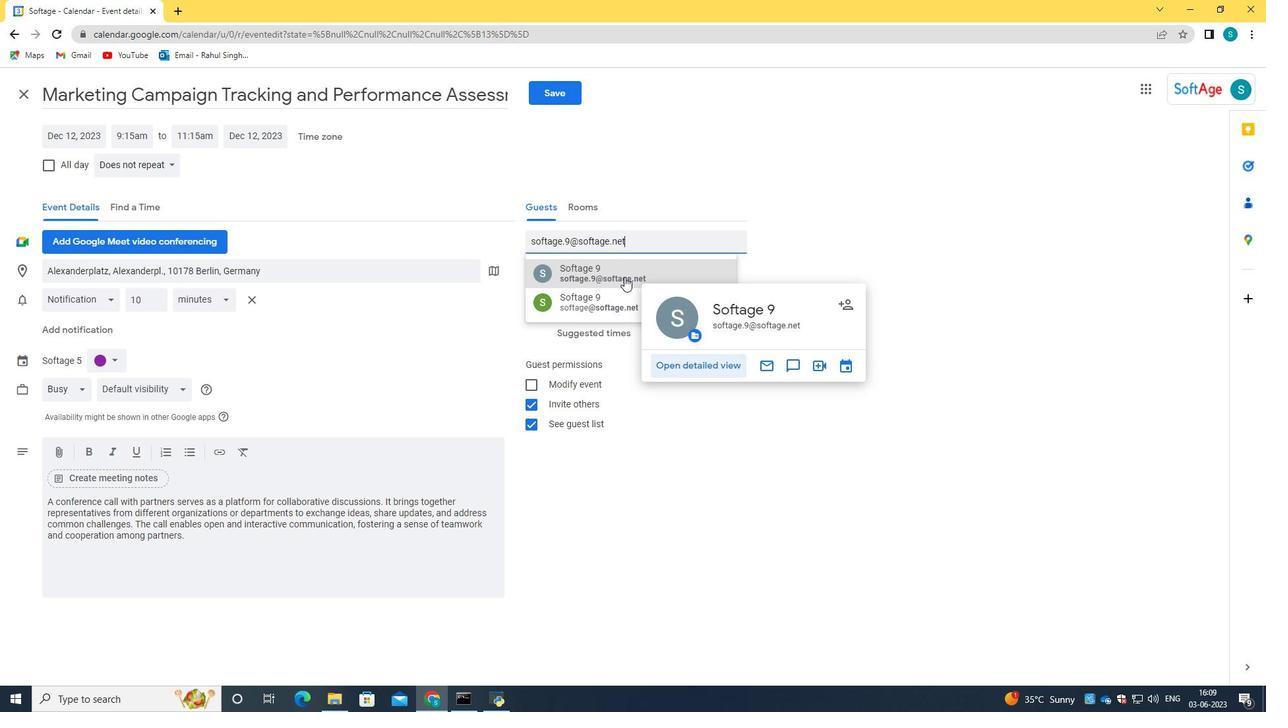 
Action: Mouse moved to (653, 453)
Screenshot: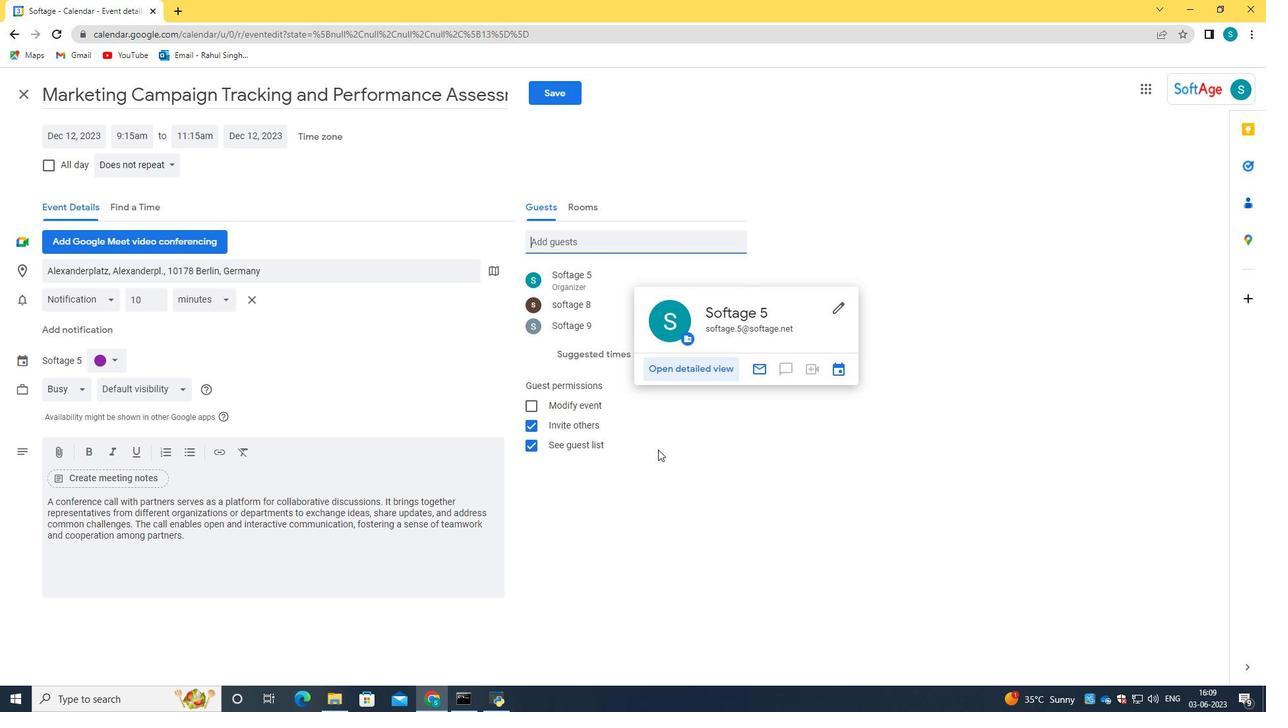 
Action: Mouse pressed left at (653, 453)
Screenshot: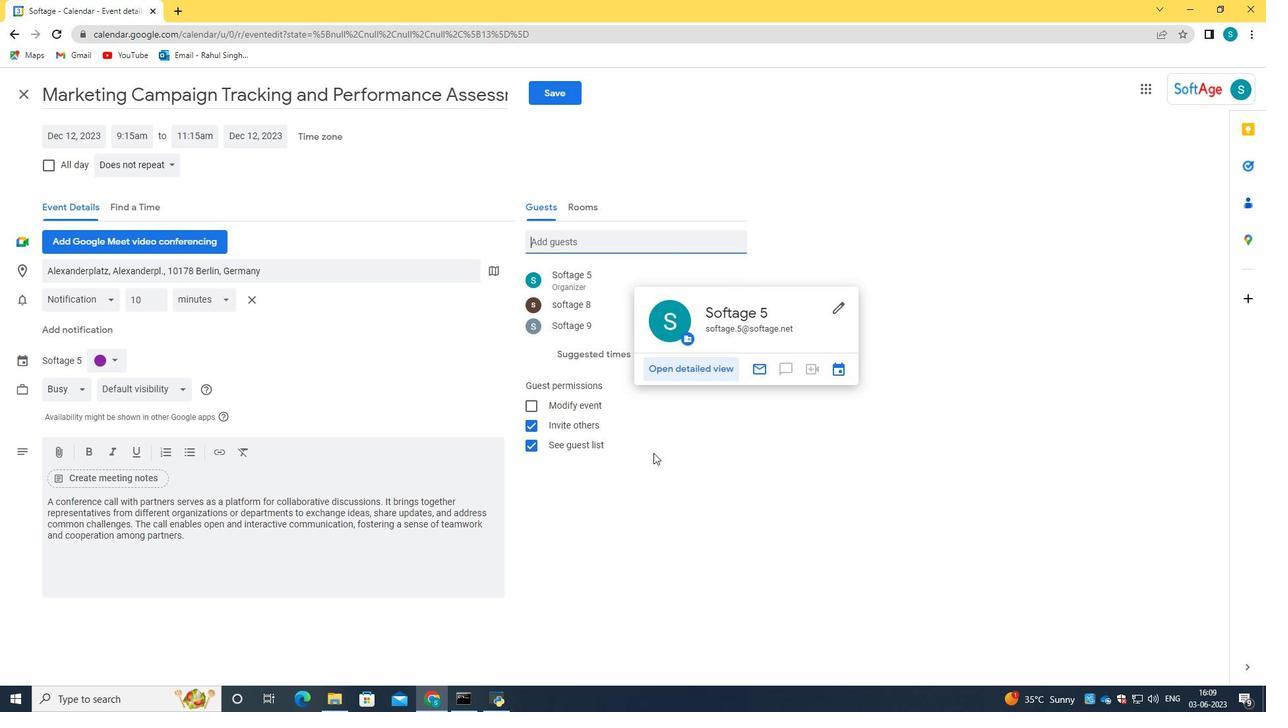 
Action: Mouse moved to (143, 163)
Screenshot: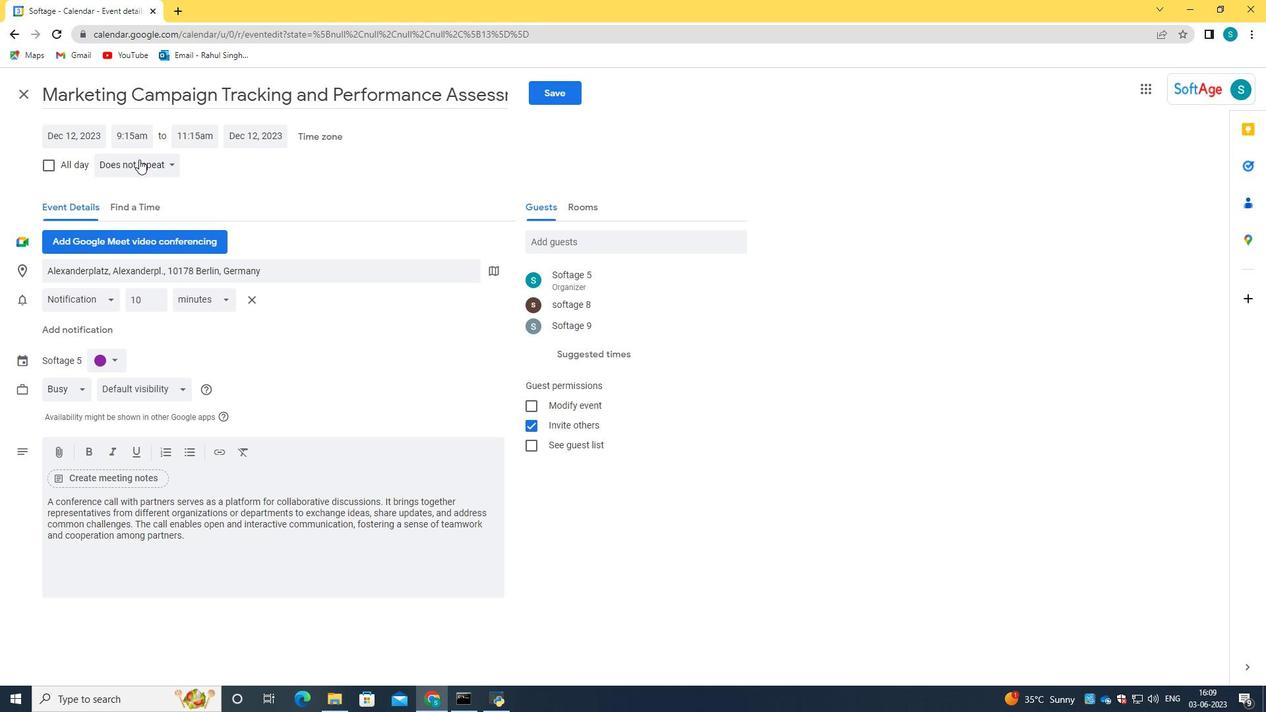 
Action: Mouse pressed left at (143, 163)
Screenshot: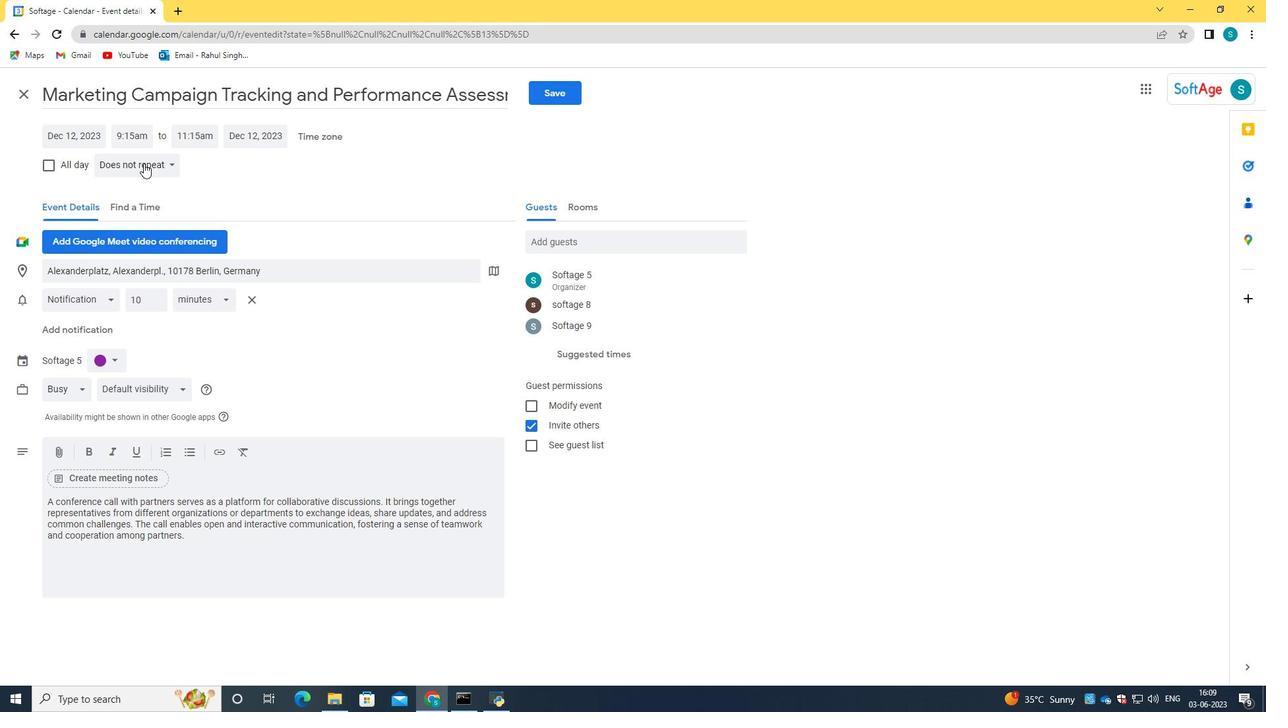 
Action: Mouse moved to (139, 305)
Screenshot: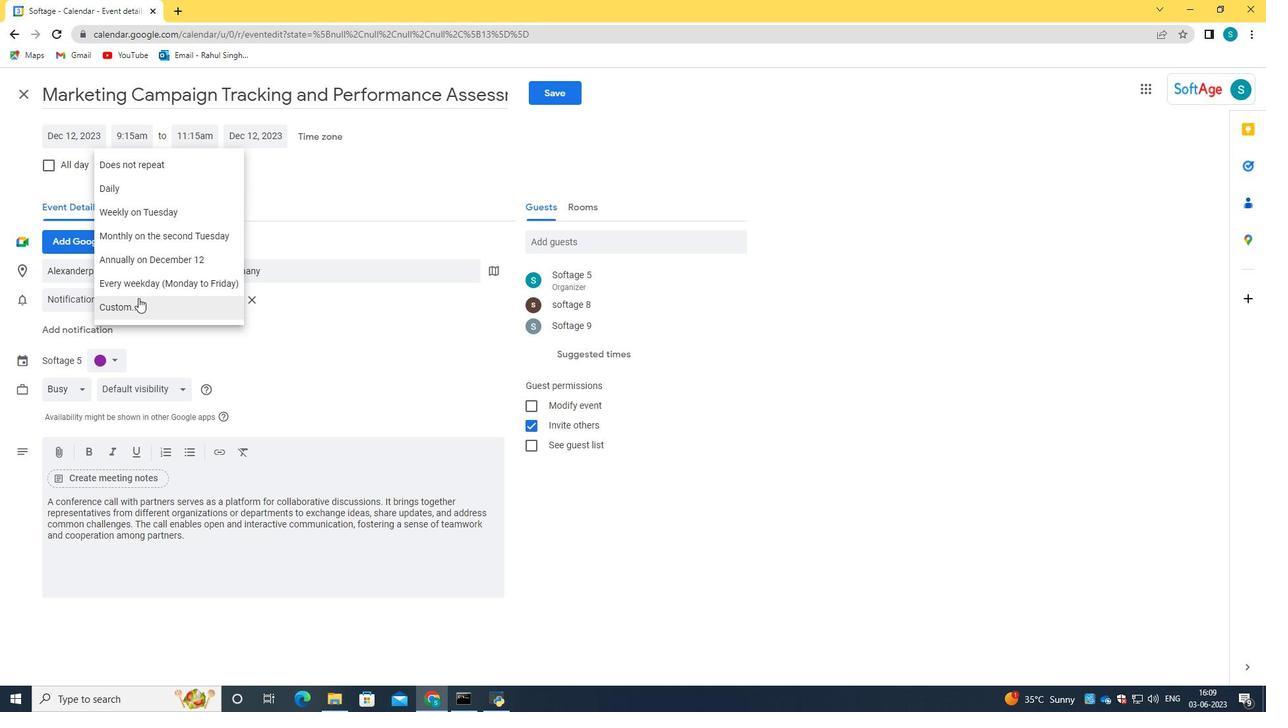 
Action: Mouse pressed left at (139, 305)
Screenshot: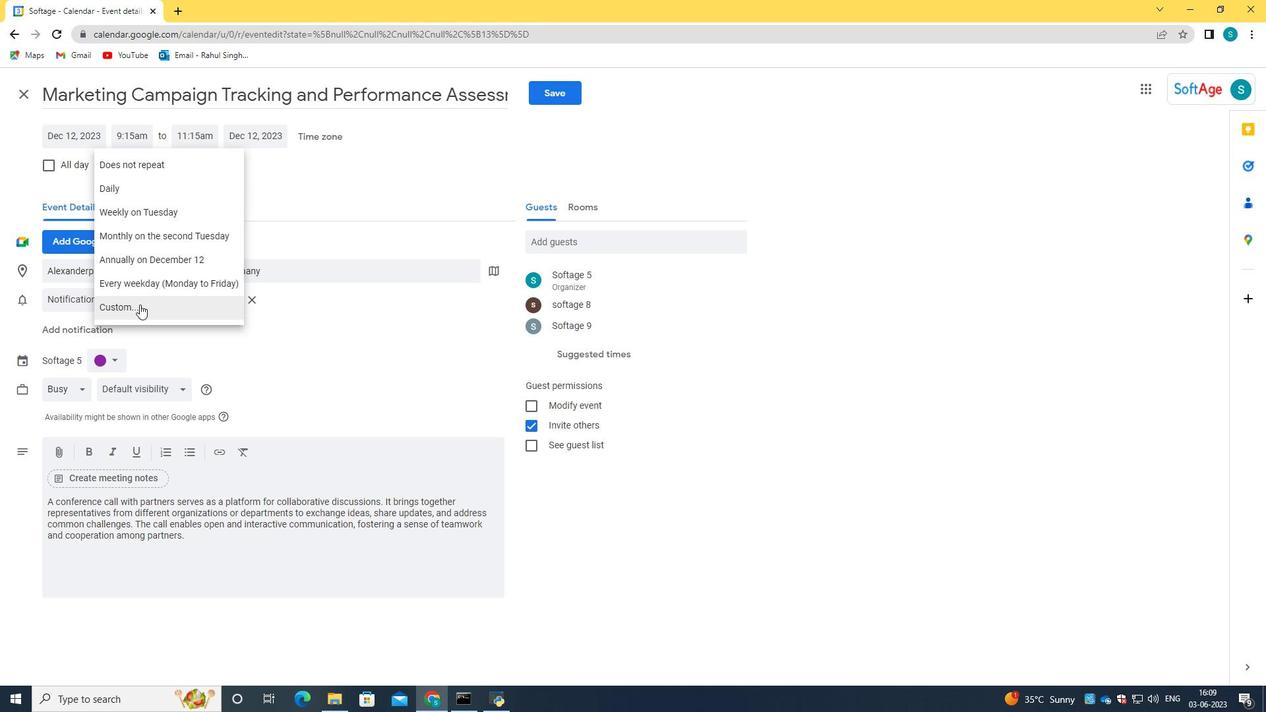 
Action: Mouse moved to (531, 353)
Screenshot: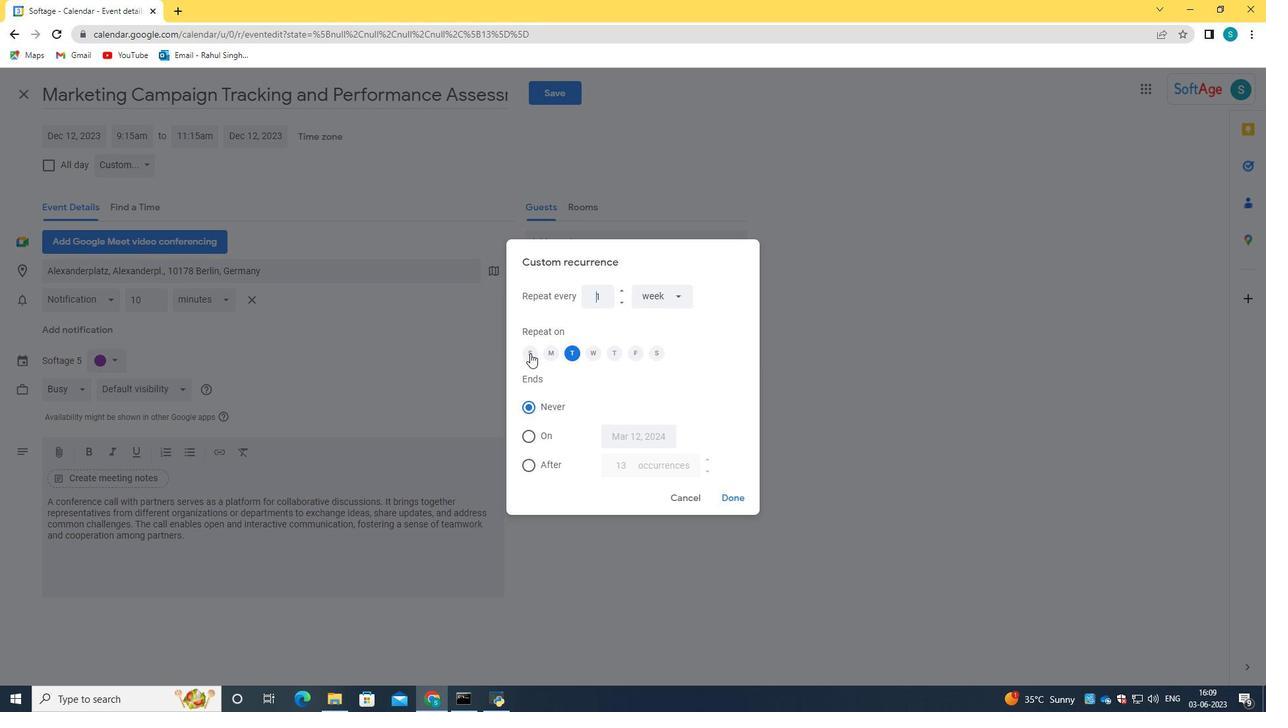 
Action: Mouse pressed left at (531, 353)
Screenshot: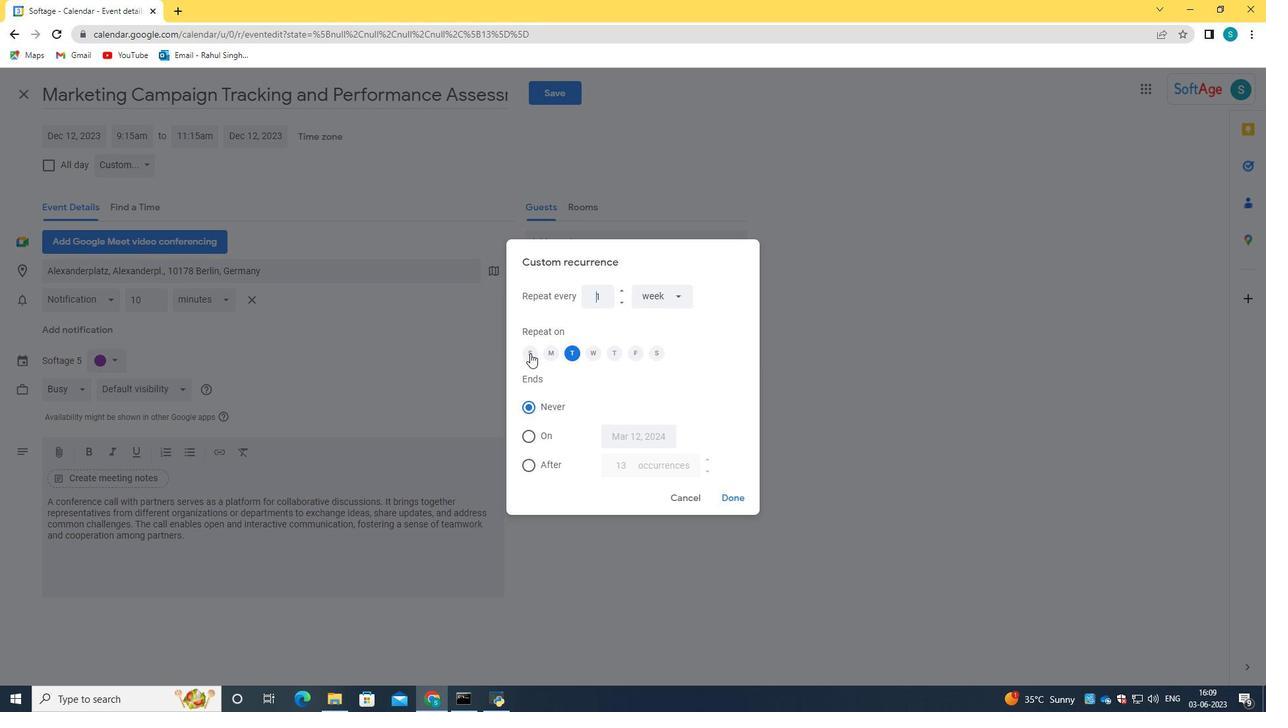 
Action: Mouse moved to (570, 351)
Screenshot: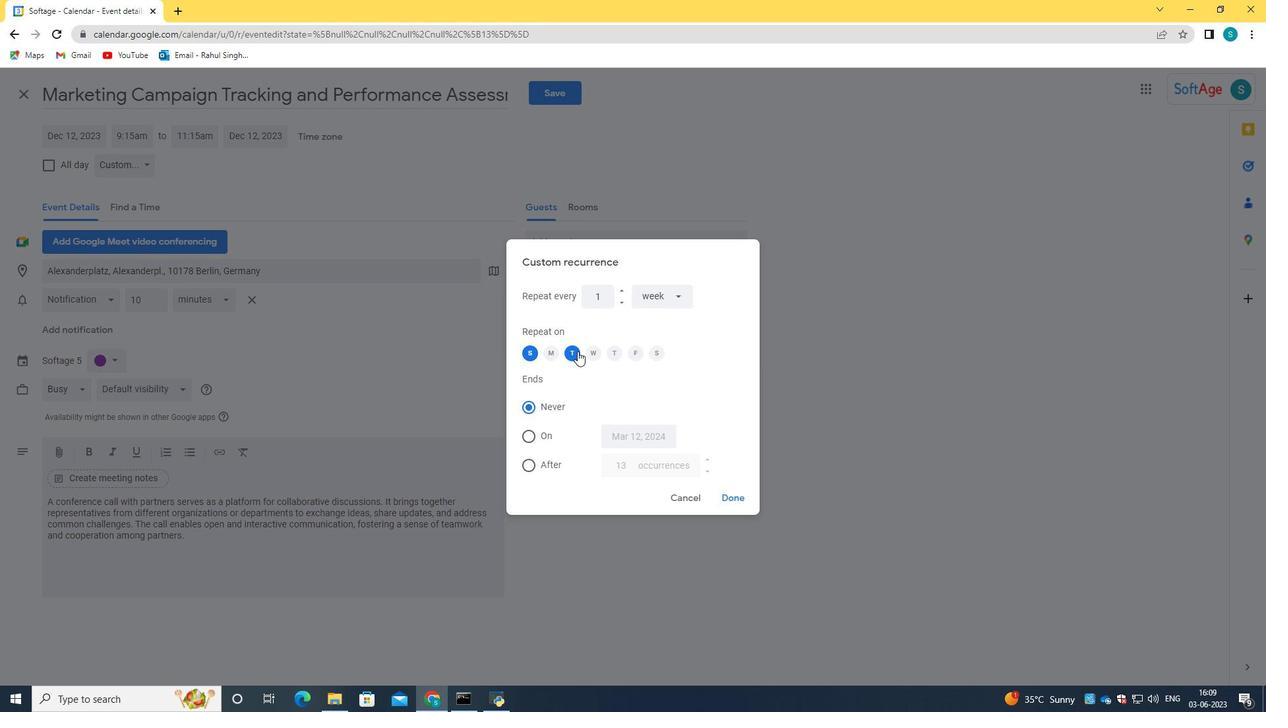 
Action: Mouse pressed left at (570, 351)
Screenshot: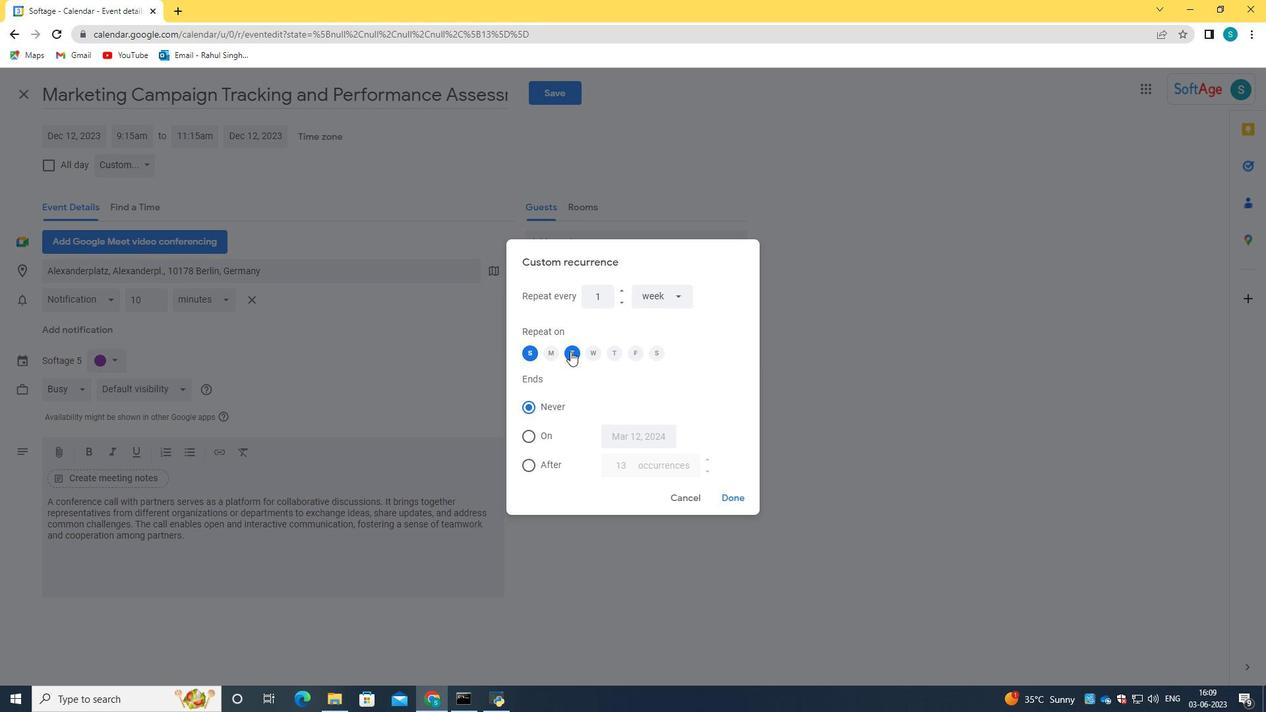 
Action: Mouse moved to (726, 495)
Screenshot: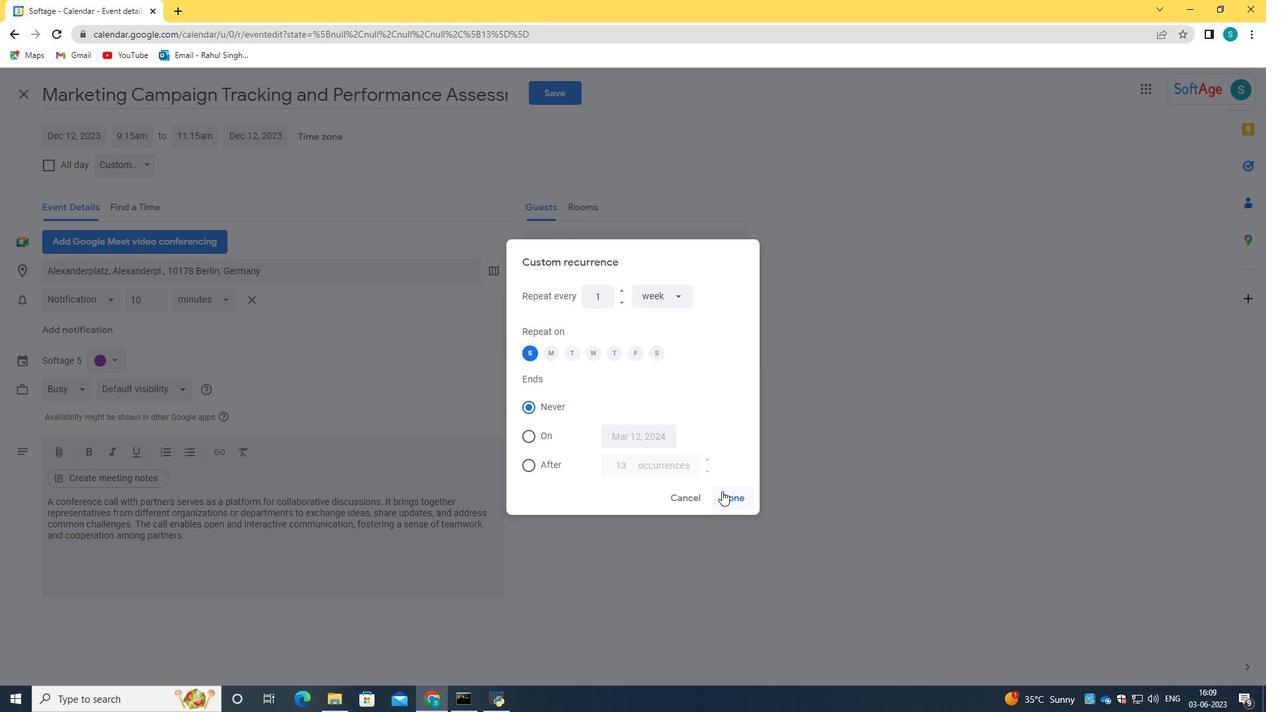 
Action: Mouse pressed left at (726, 495)
Screenshot: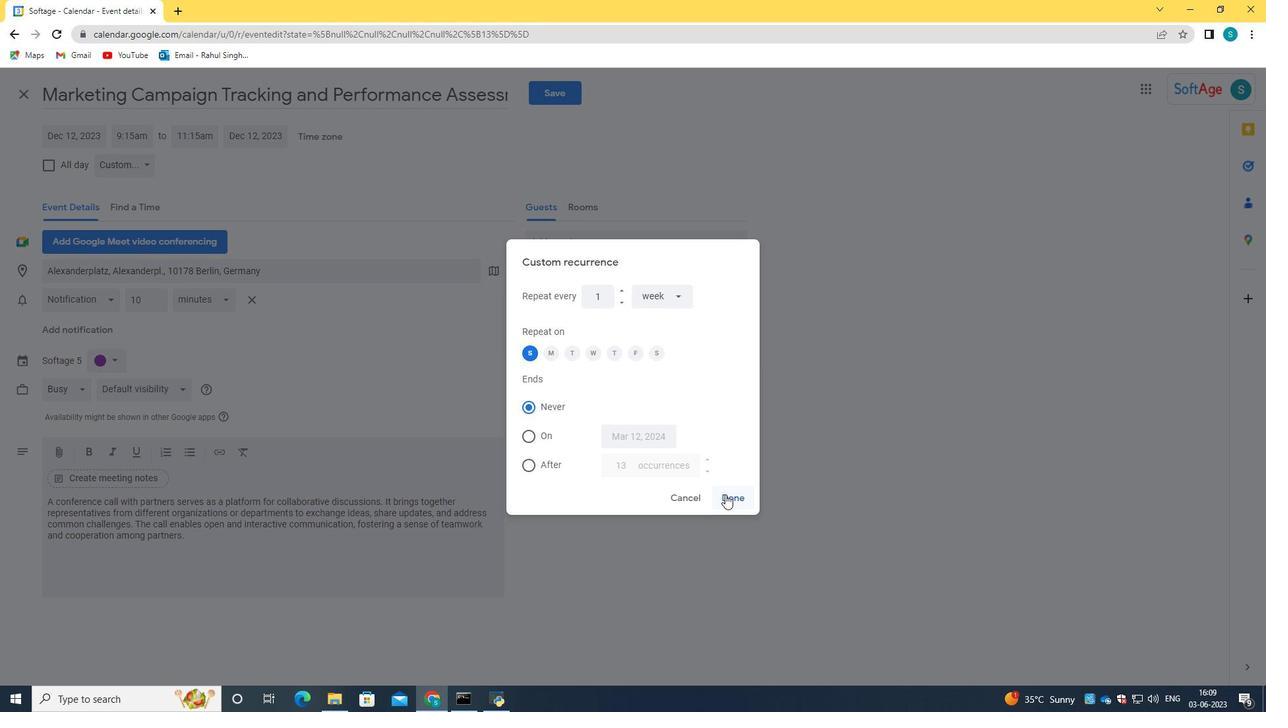 
Action: Mouse moved to (553, 94)
Screenshot: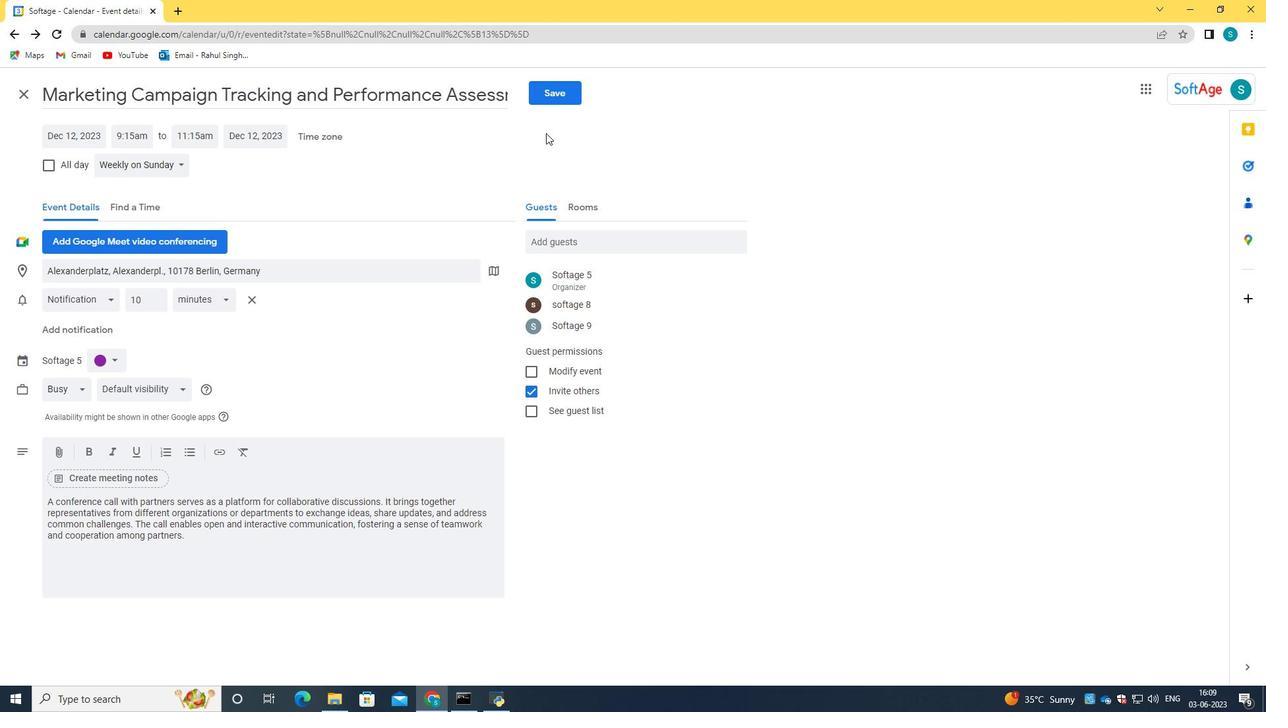 
Action: Mouse pressed left at (553, 94)
Screenshot: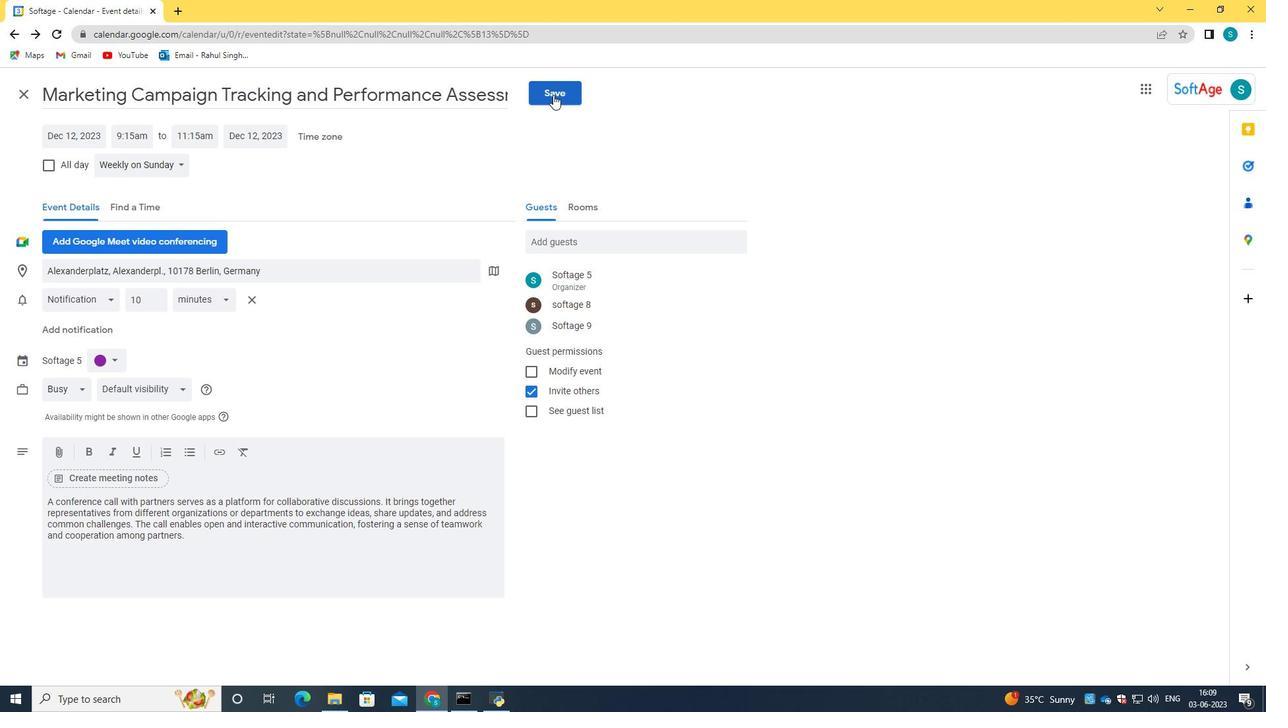
Action: Mouse moved to (765, 405)
Screenshot: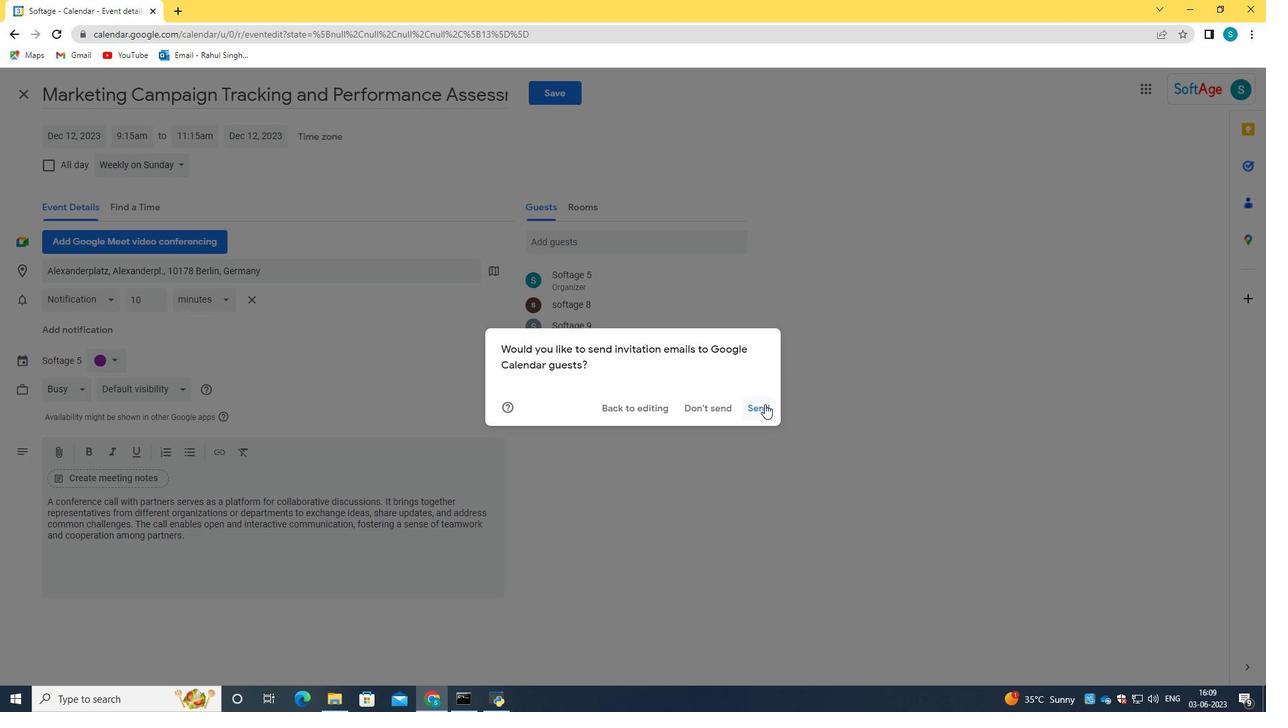 
Action: Mouse pressed left at (765, 405)
Screenshot: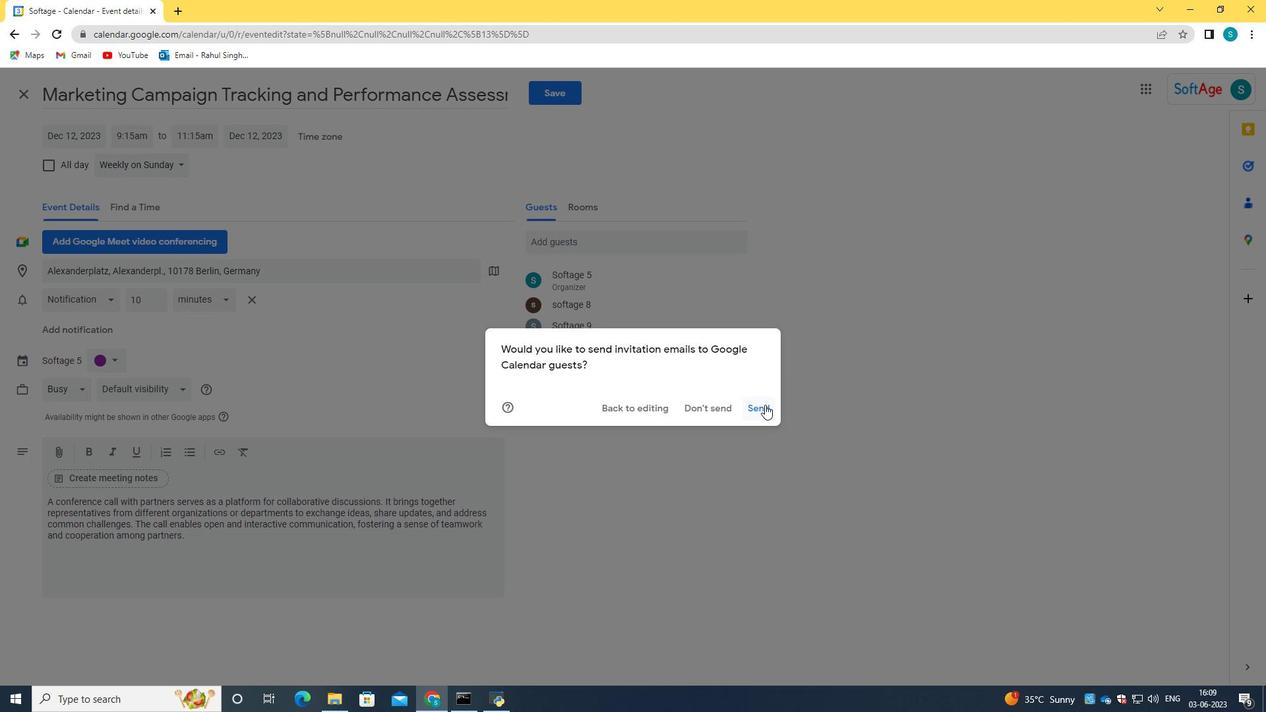 
